 Task: See all articles on workflows .
Action: Mouse moved to (778, 68)
Screenshot: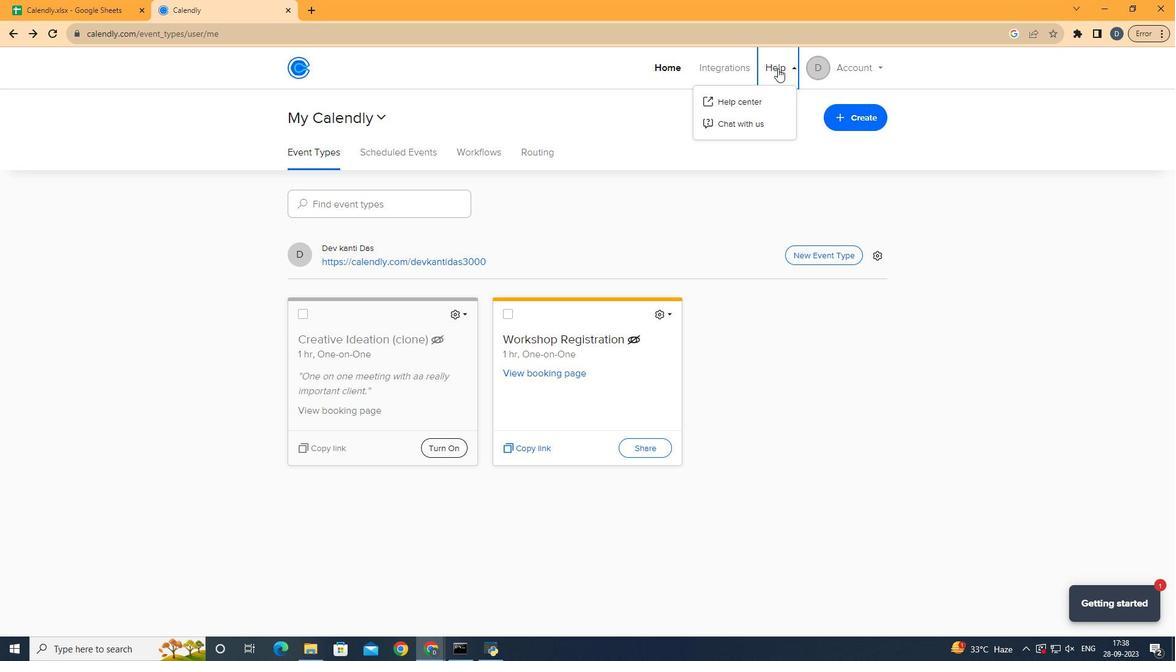 
Action: Mouse pressed left at (778, 68)
Screenshot: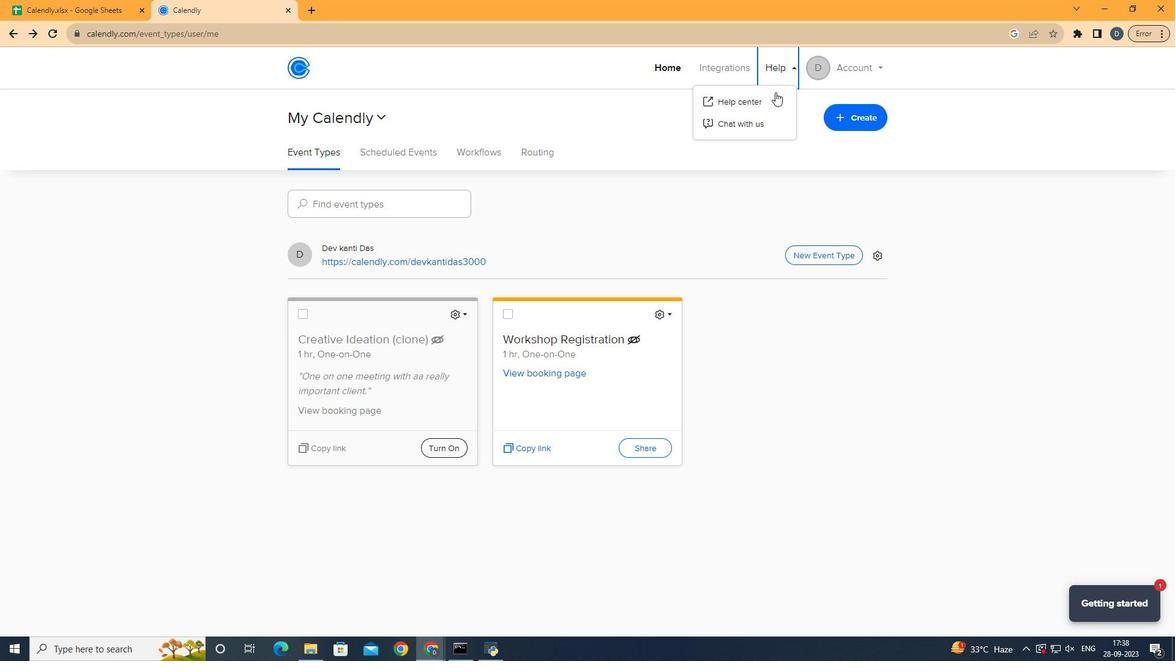 
Action: Mouse moved to (764, 107)
Screenshot: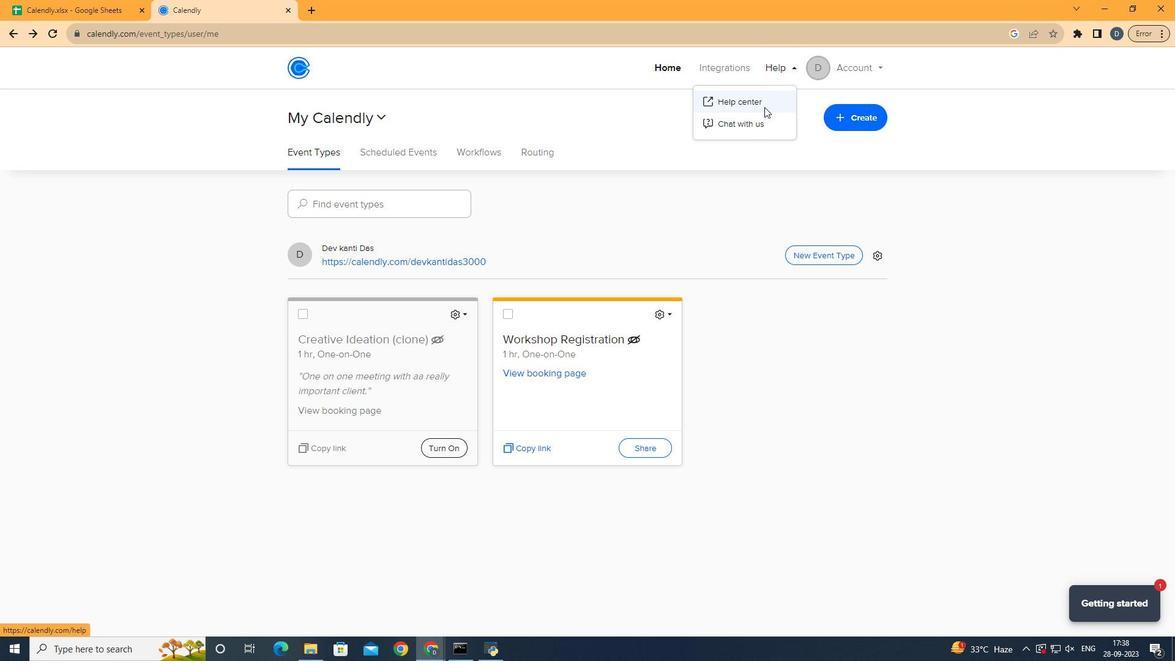 
Action: Mouse pressed left at (764, 107)
Screenshot: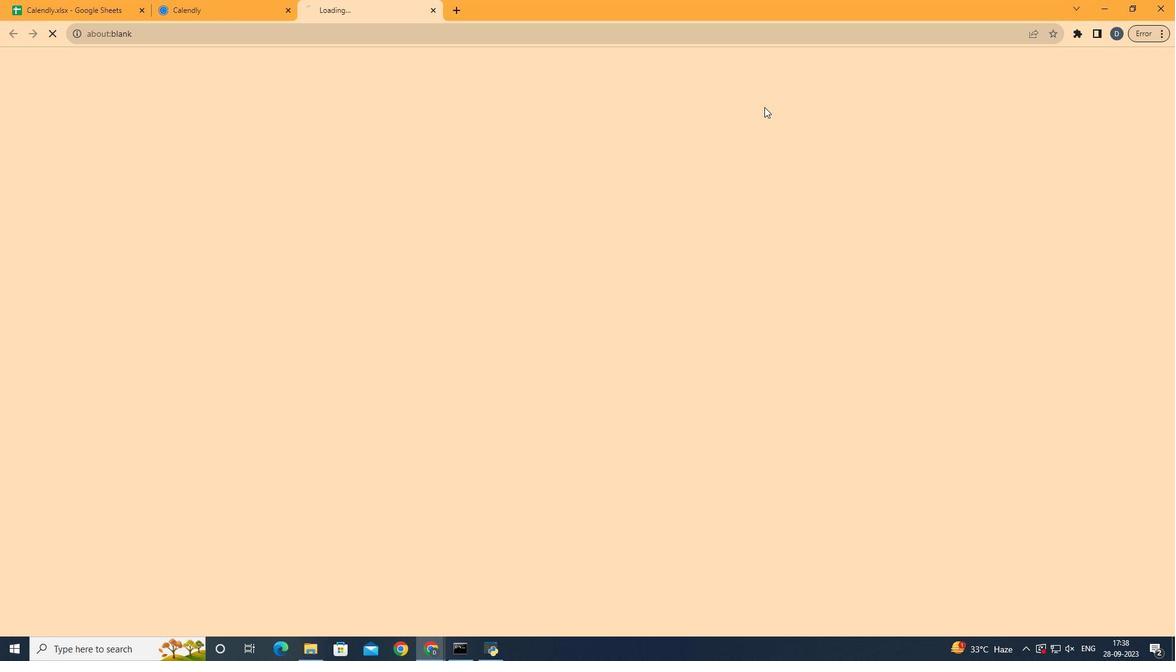 
Action: Mouse moved to (731, 364)
Screenshot: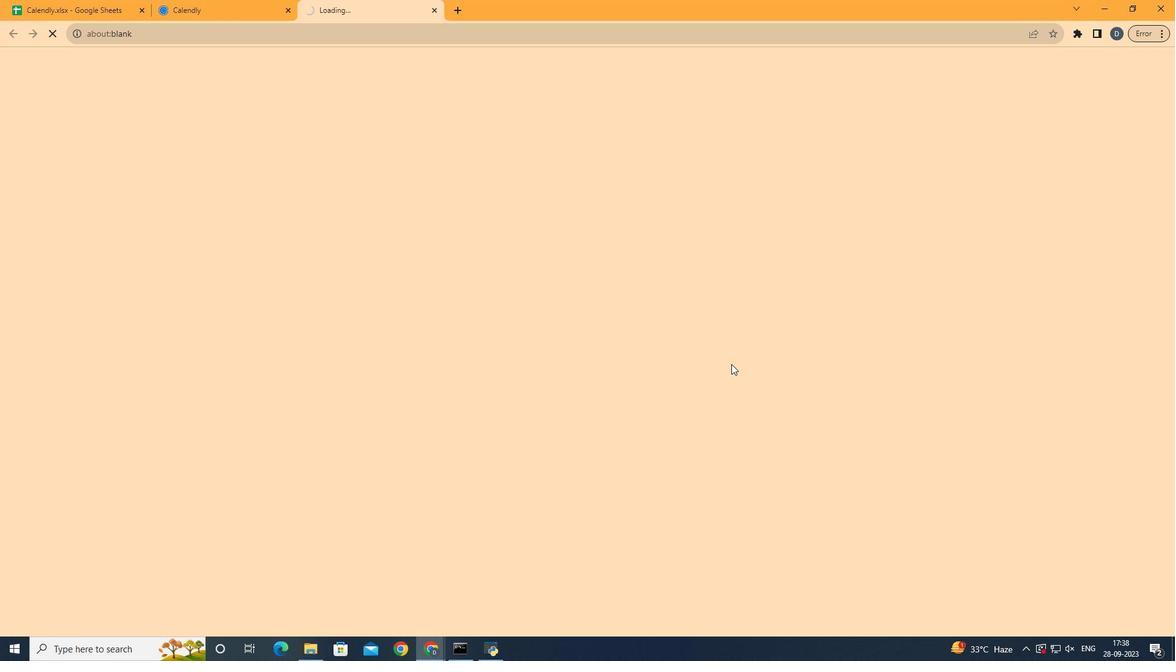 
Action: Mouse scrolled (731, 363) with delta (0, 0)
Screenshot: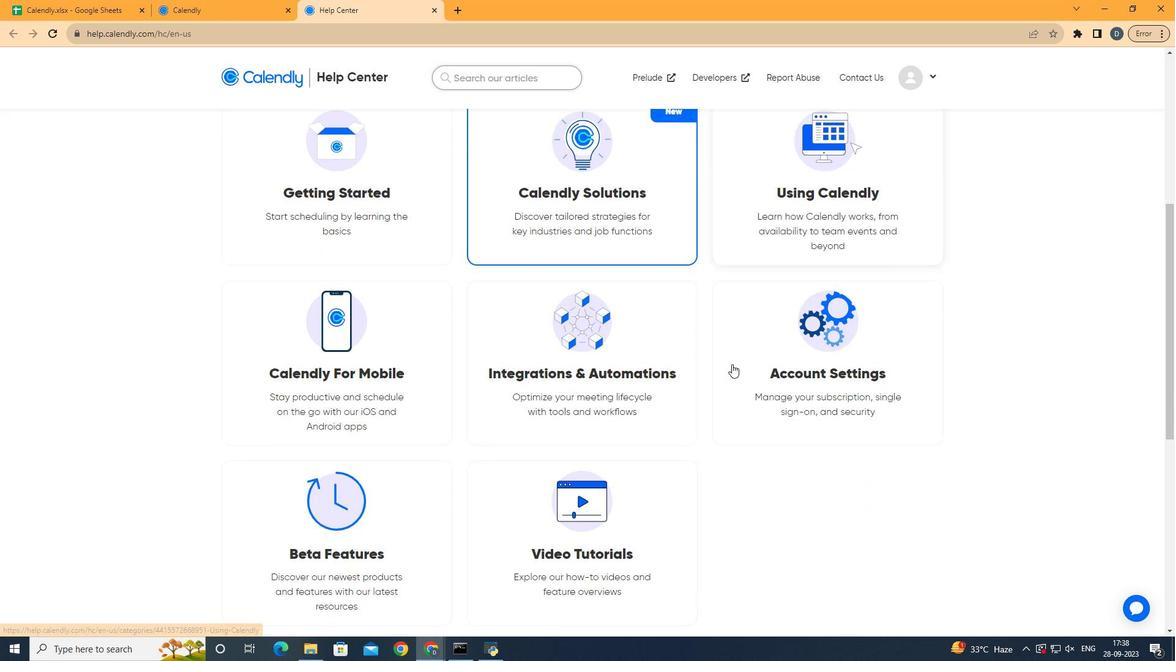 
Action: Mouse scrolled (731, 363) with delta (0, 0)
Screenshot: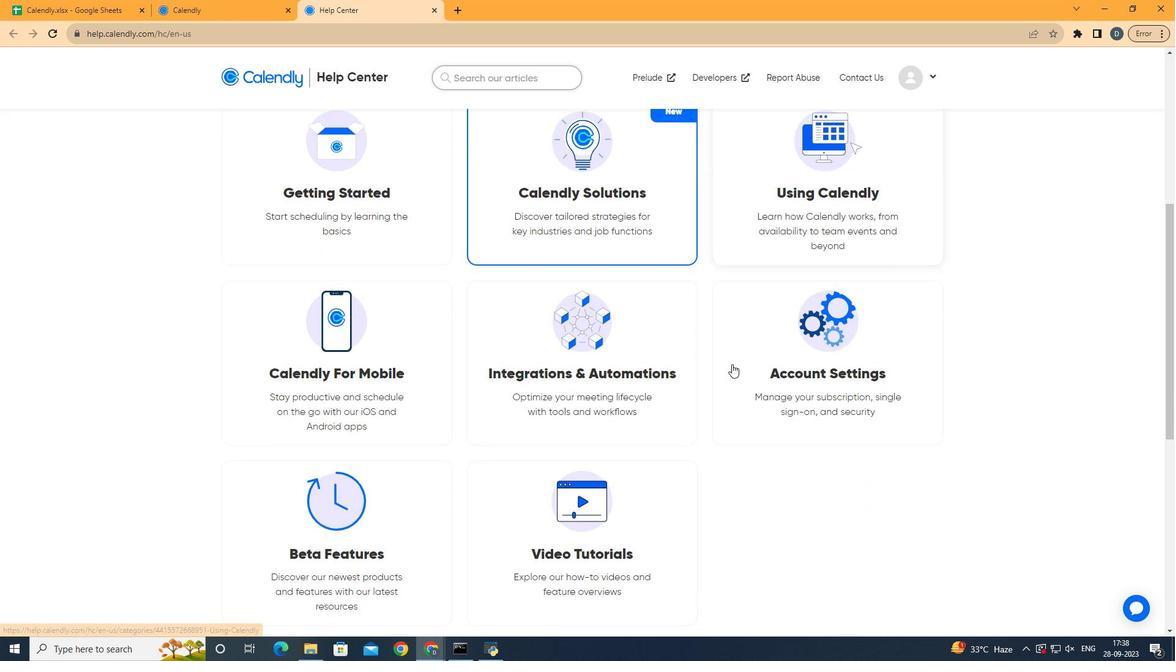 
Action: Mouse scrolled (731, 363) with delta (0, 0)
Screenshot: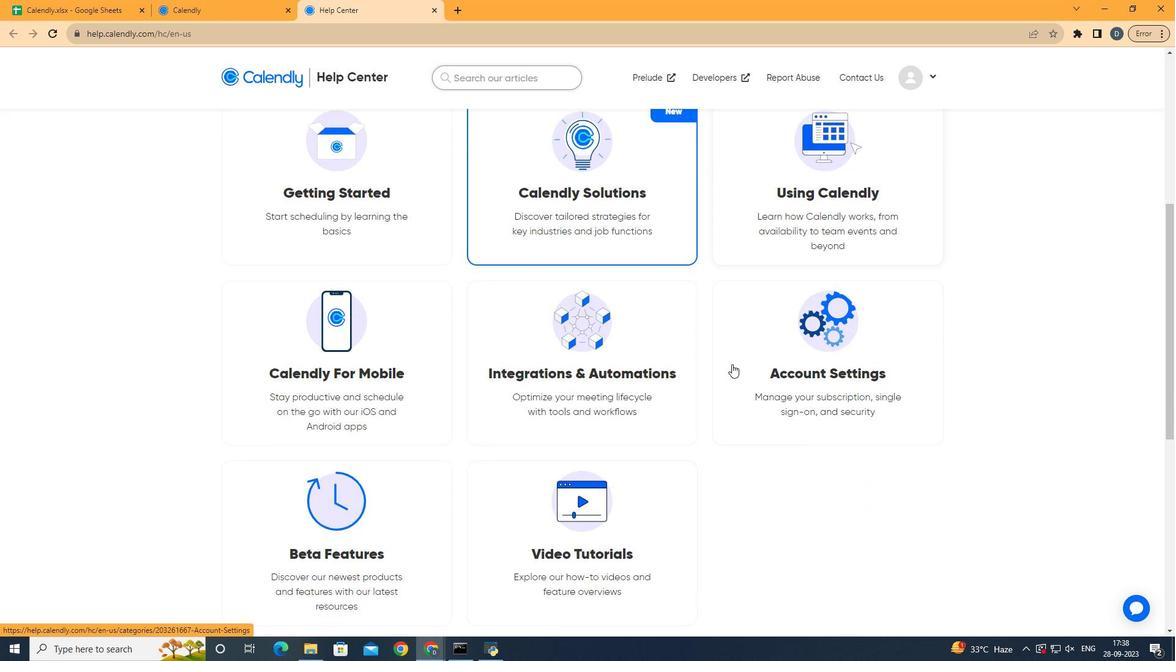 
Action: Mouse scrolled (731, 363) with delta (0, 0)
Screenshot: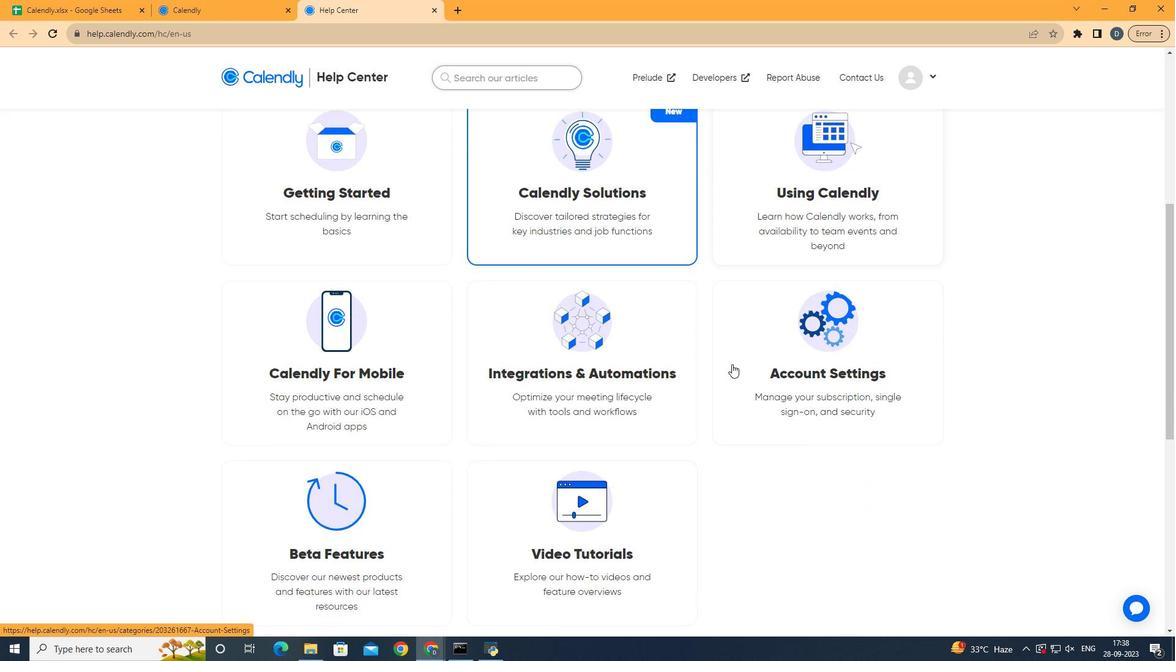 
Action: Mouse scrolled (731, 363) with delta (0, 0)
Screenshot: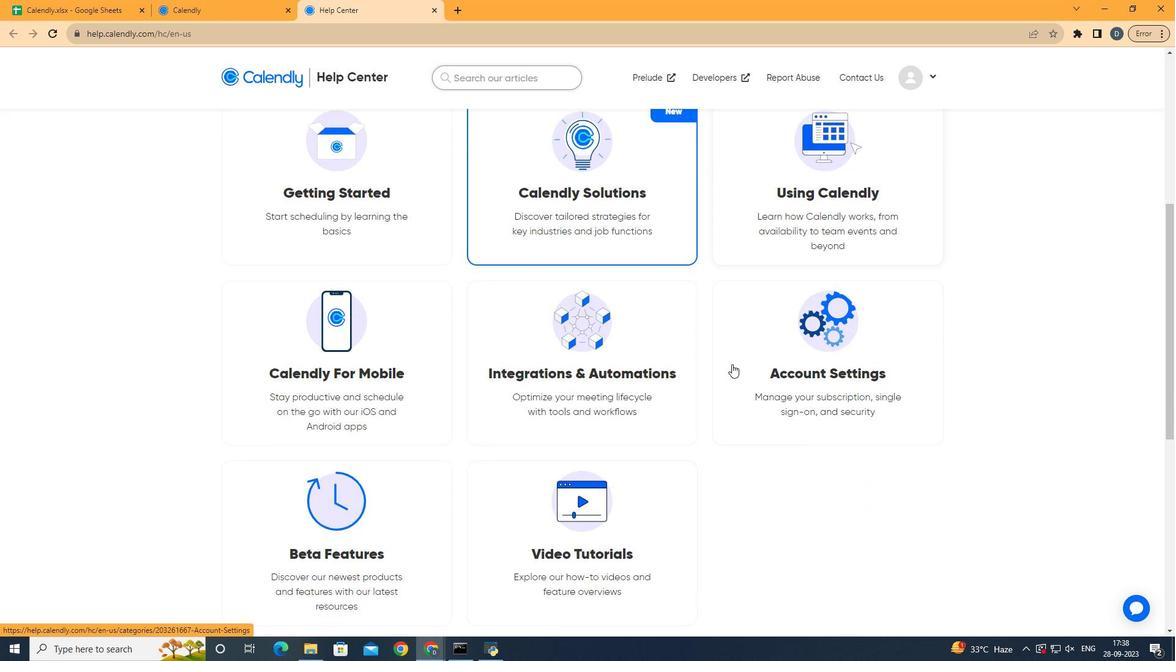 
Action: Mouse scrolled (731, 363) with delta (0, 0)
Screenshot: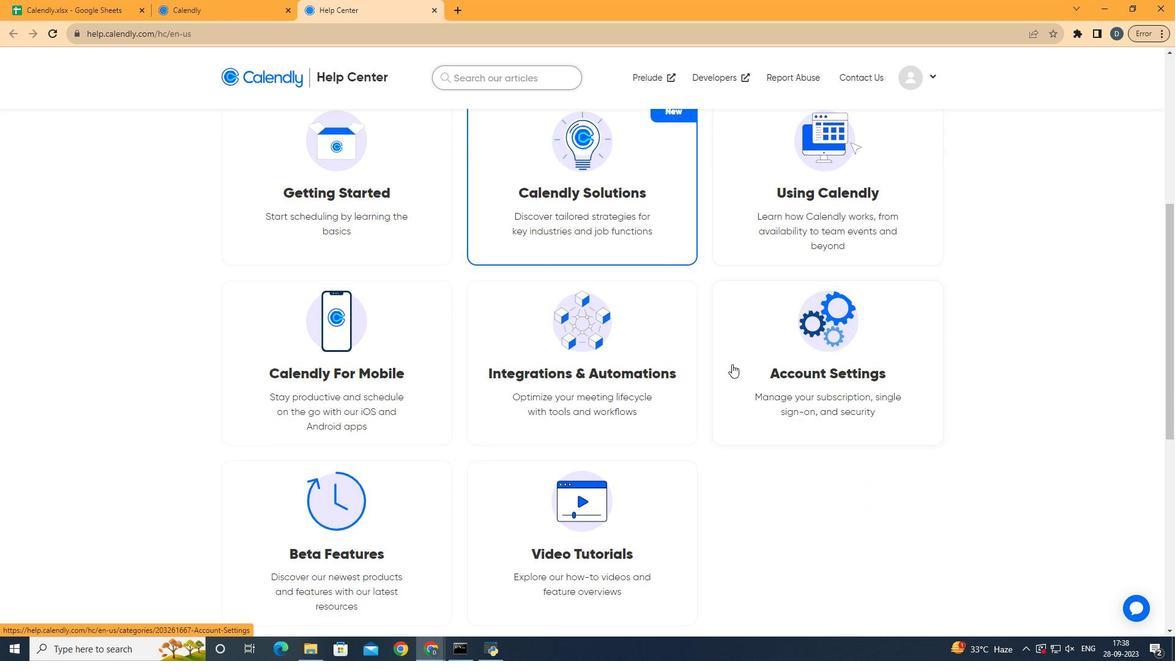 
Action: Mouse moved to (616, 379)
Screenshot: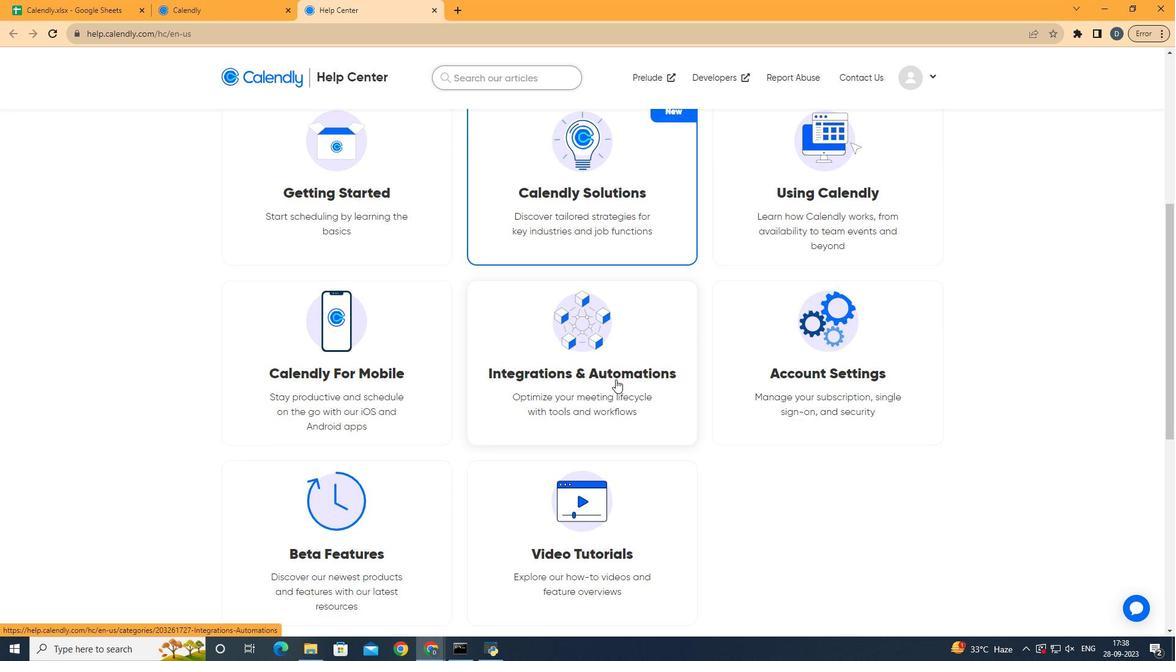 
Action: Mouse pressed left at (616, 379)
Screenshot: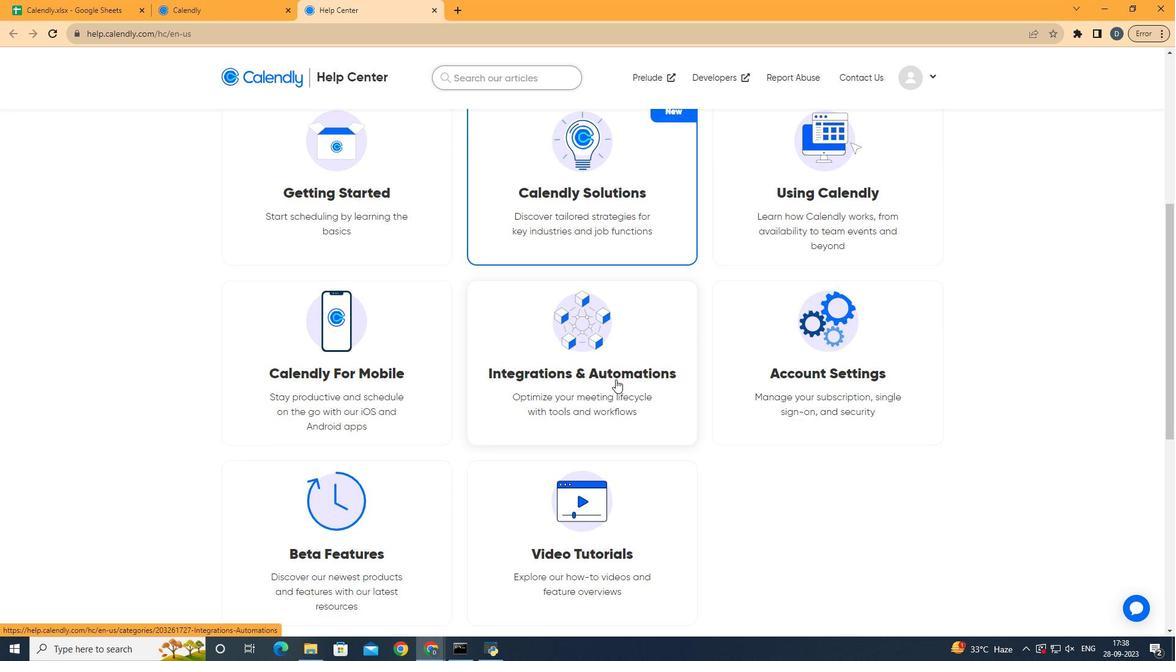 
Action: Mouse moved to (671, 415)
Screenshot: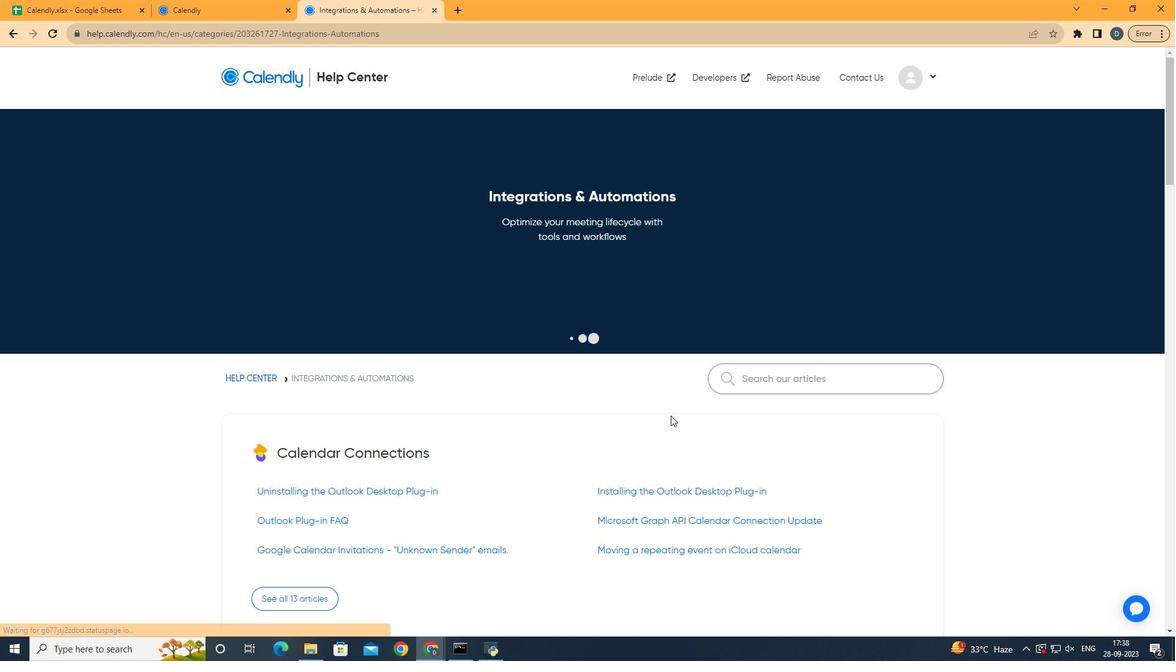 
Action: Mouse scrolled (671, 415) with delta (0, 0)
Screenshot: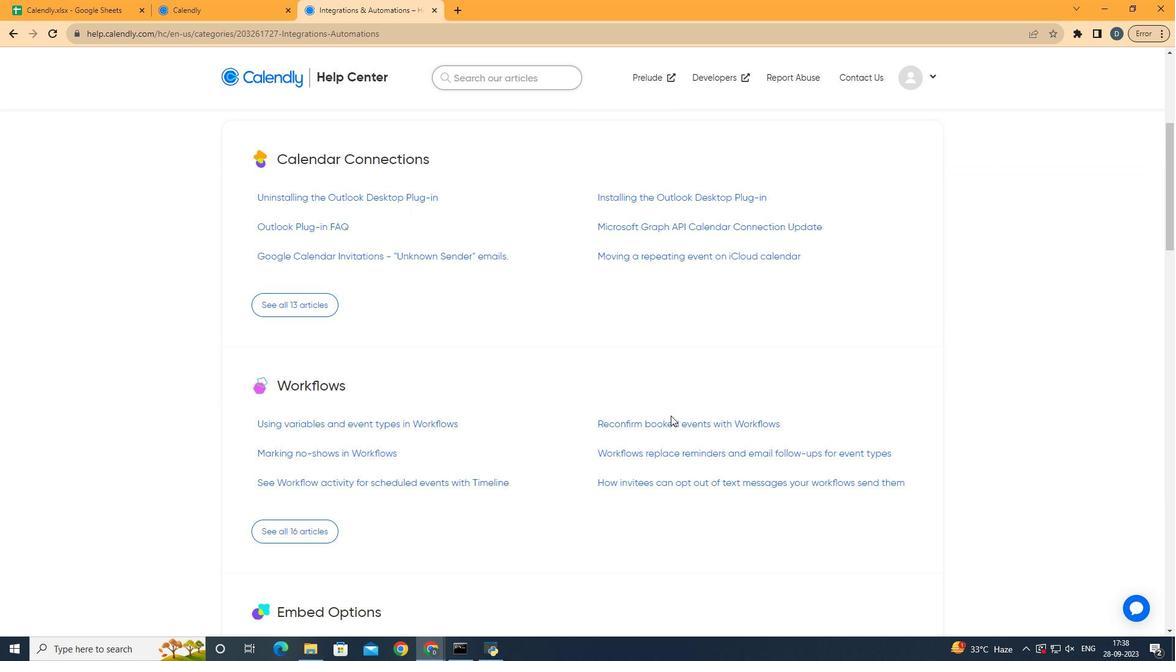 
Action: Mouse scrolled (671, 415) with delta (0, 0)
Screenshot: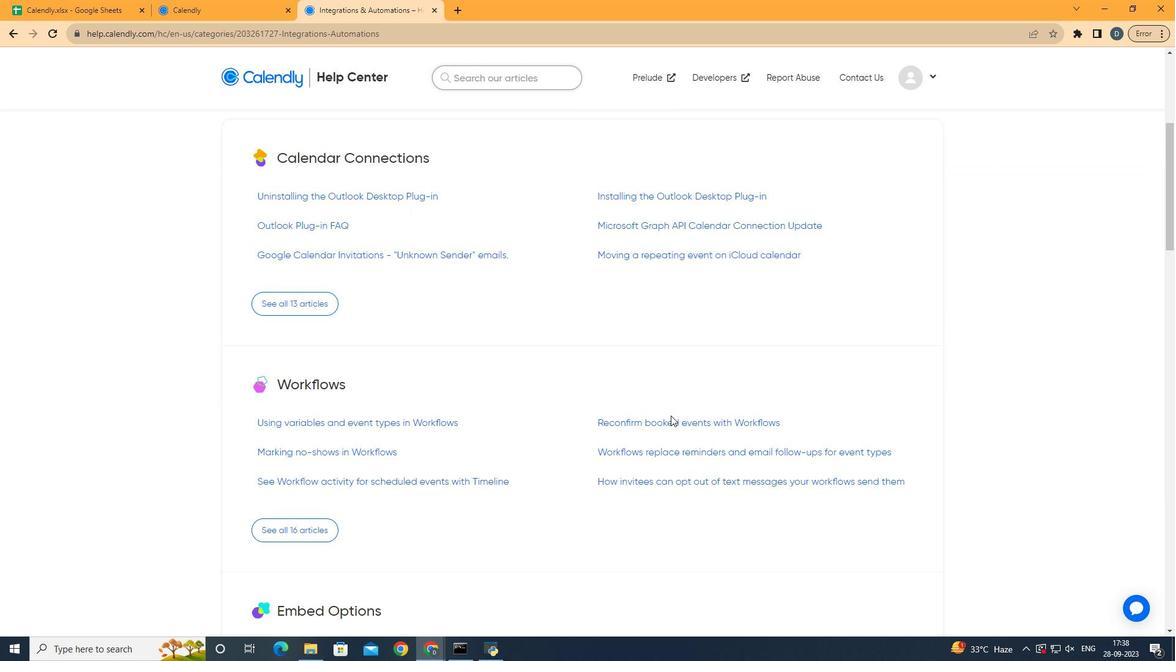 
Action: Mouse scrolled (671, 415) with delta (0, 0)
Screenshot: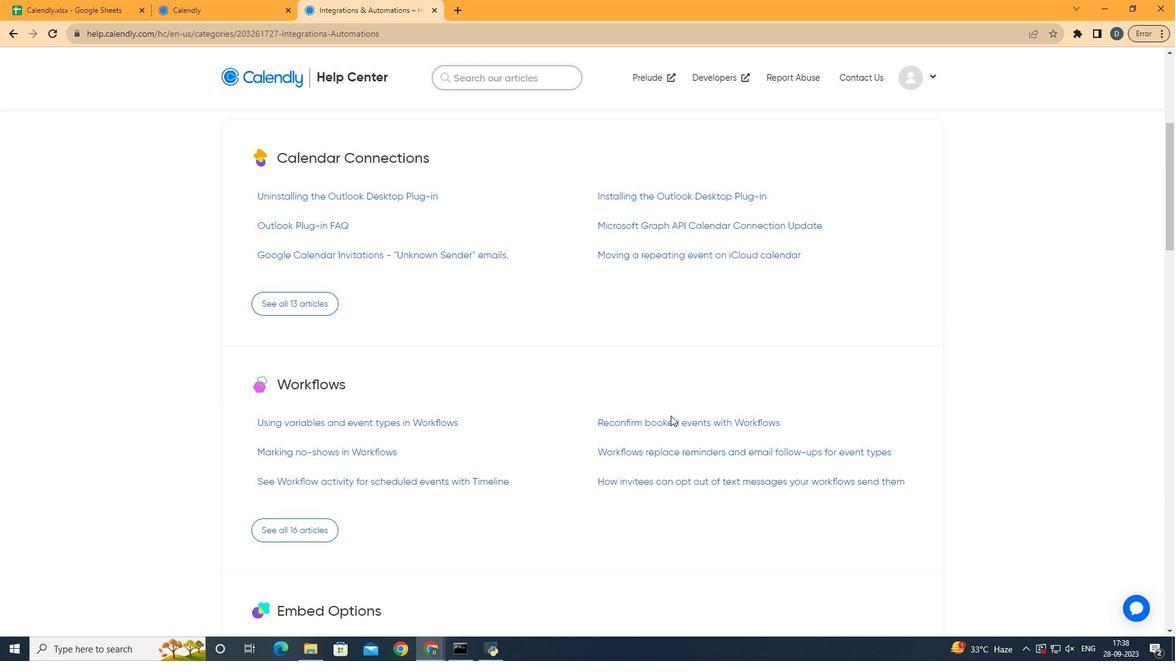 
Action: Mouse scrolled (671, 415) with delta (0, 0)
Screenshot: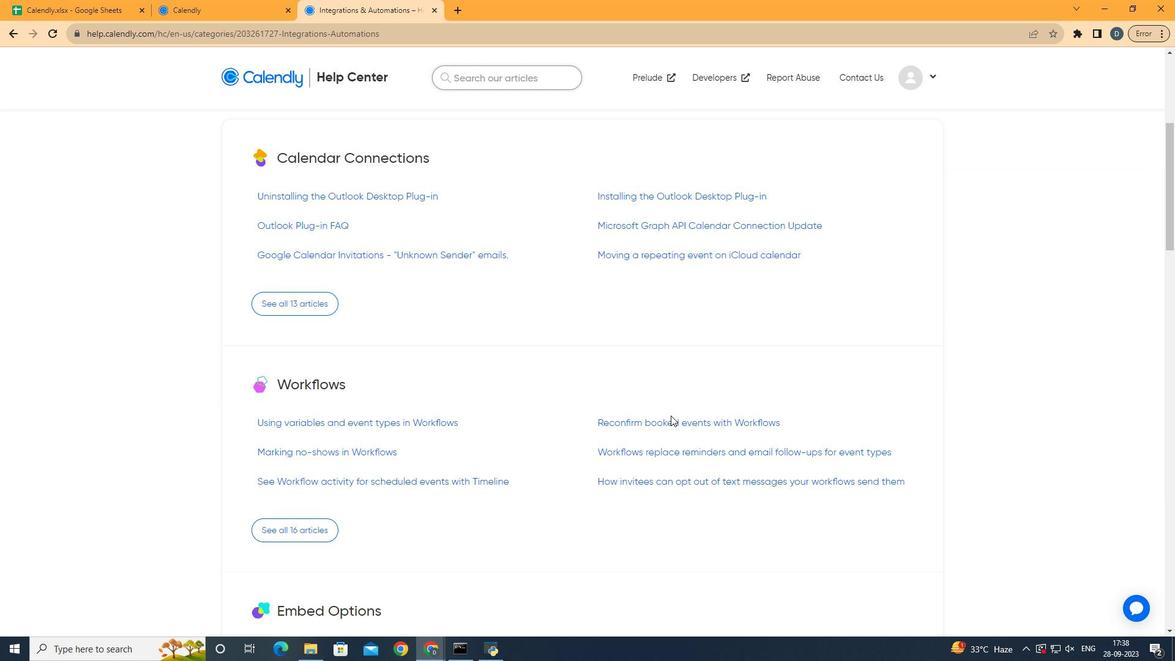
Action: Mouse scrolled (671, 415) with delta (0, 0)
Screenshot: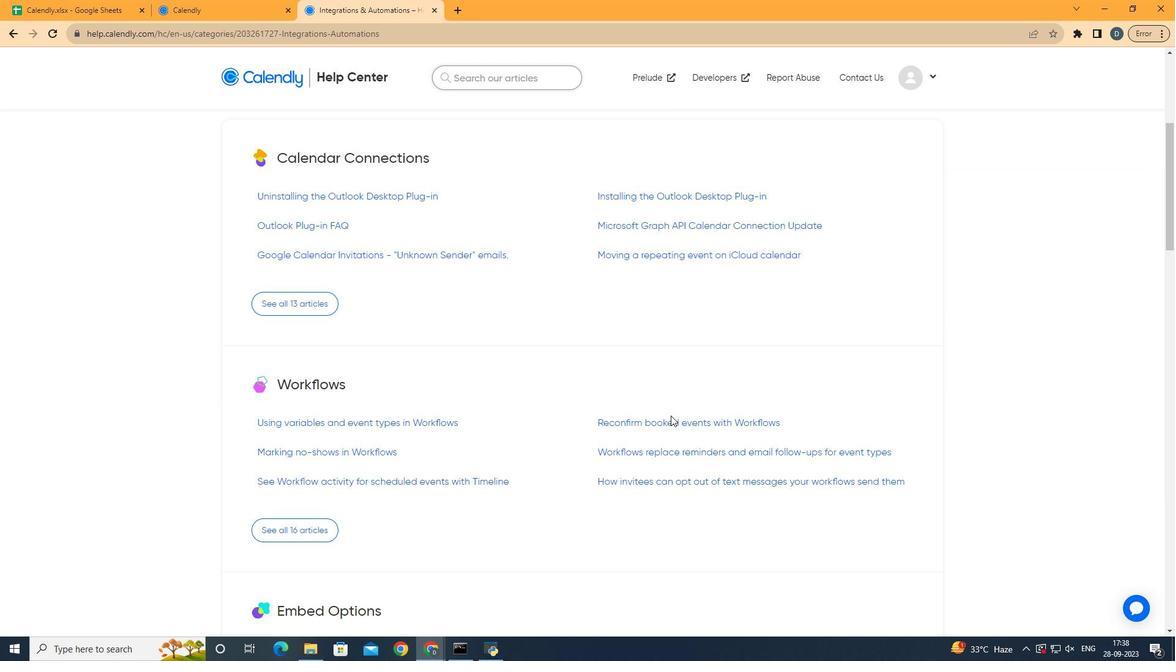 
Action: Mouse scrolled (671, 415) with delta (0, 0)
Screenshot: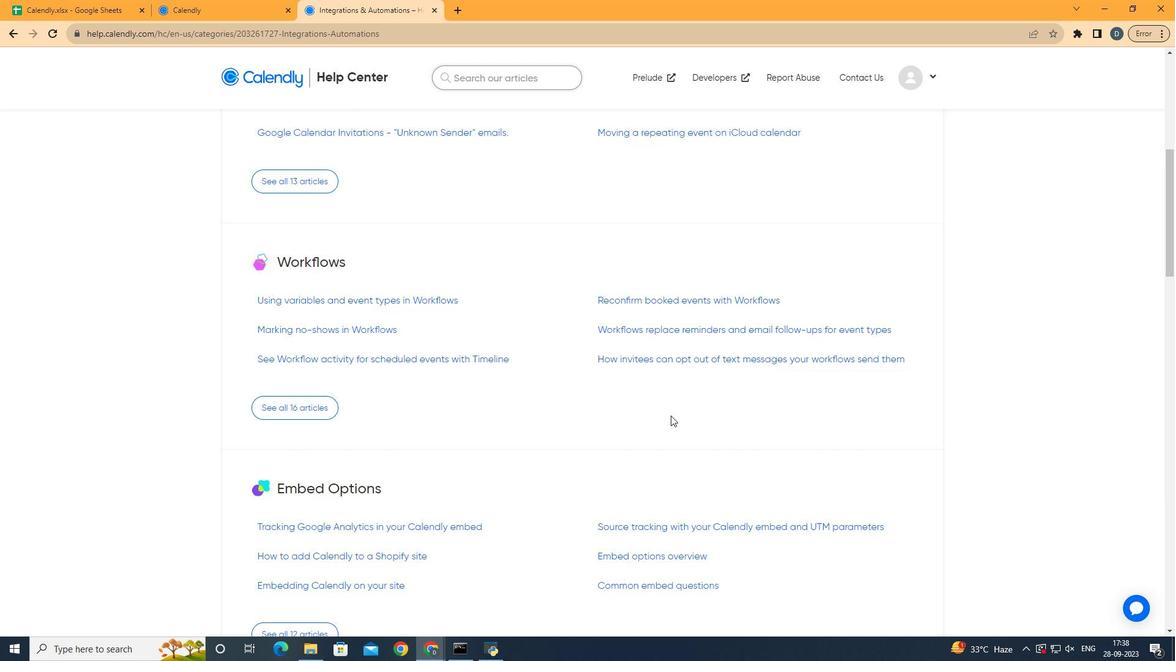 
Action: Mouse scrolled (671, 415) with delta (0, 0)
Screenshot: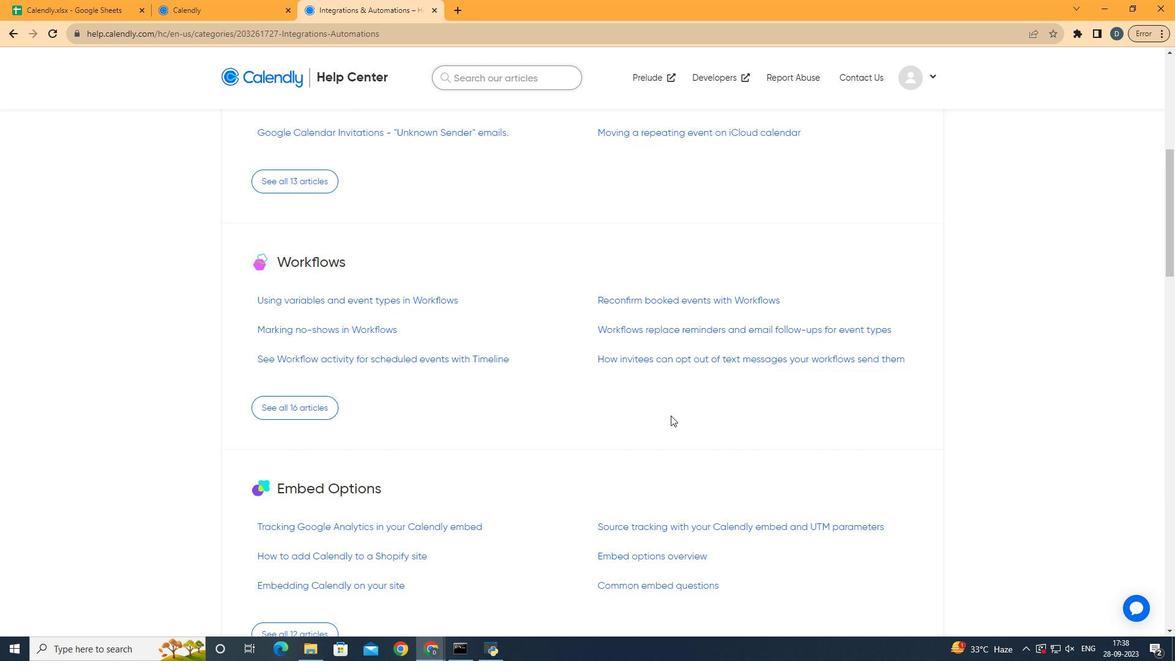 
Action: Mouse scrolled (671, 416) with delta (0, 0)
Screenshot: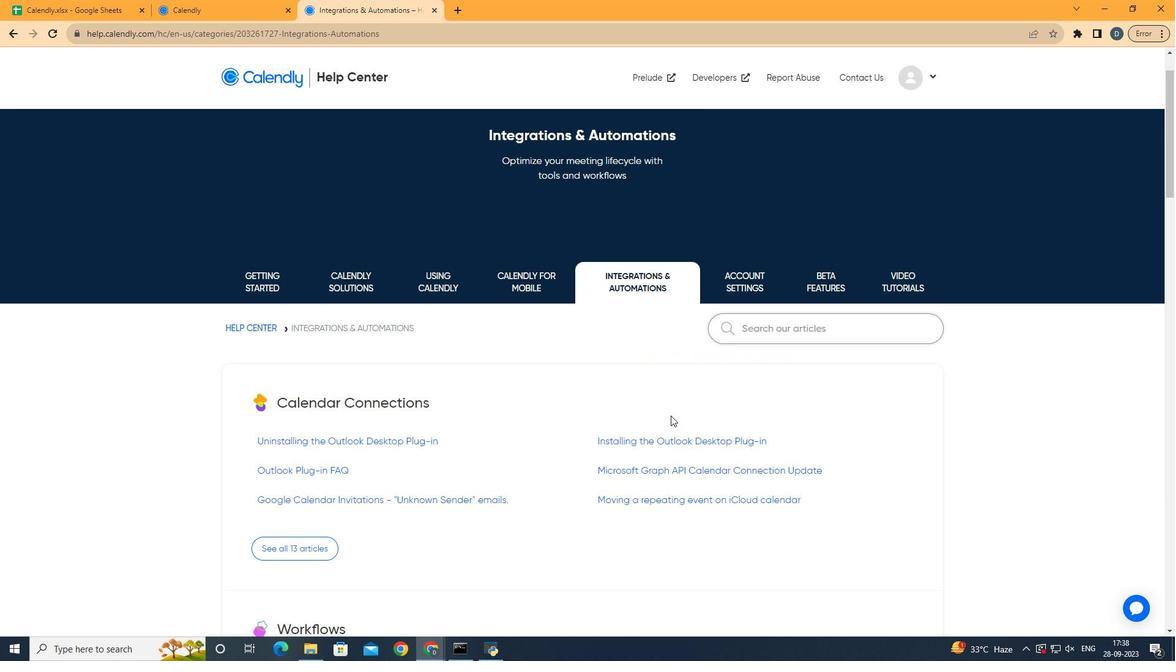 
Action: Mouse scrolled (671, 416) with delta (0, 0)
Screenshot: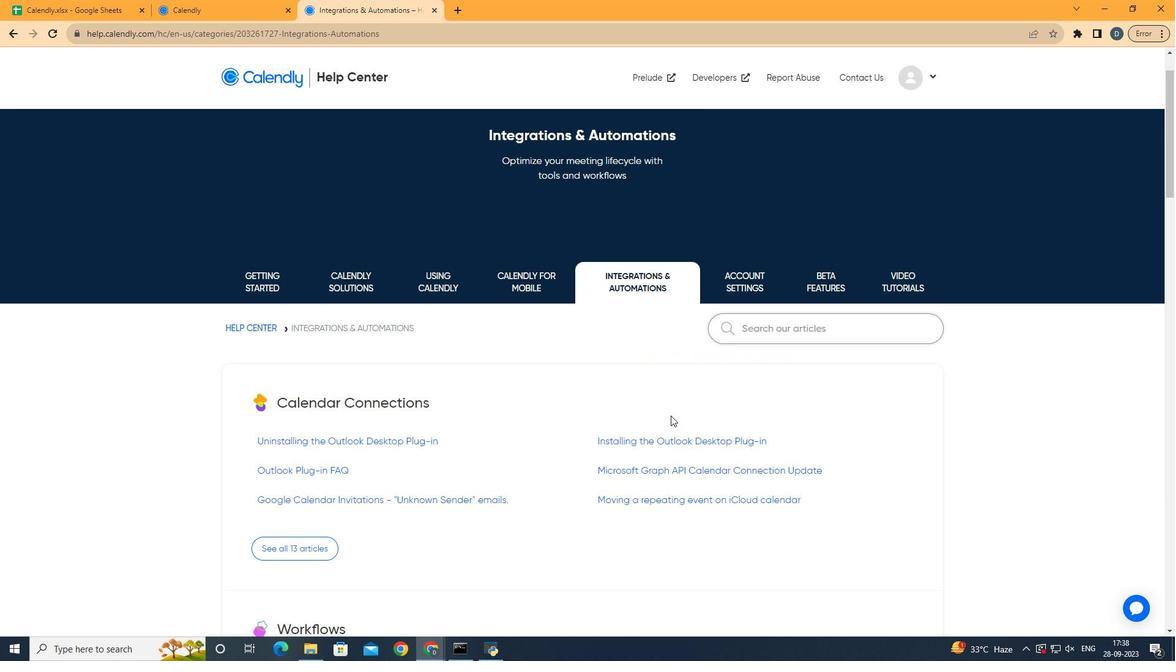 
Action: Mouse scrolled (671, 416) with delta (0, 0)
Screenshot: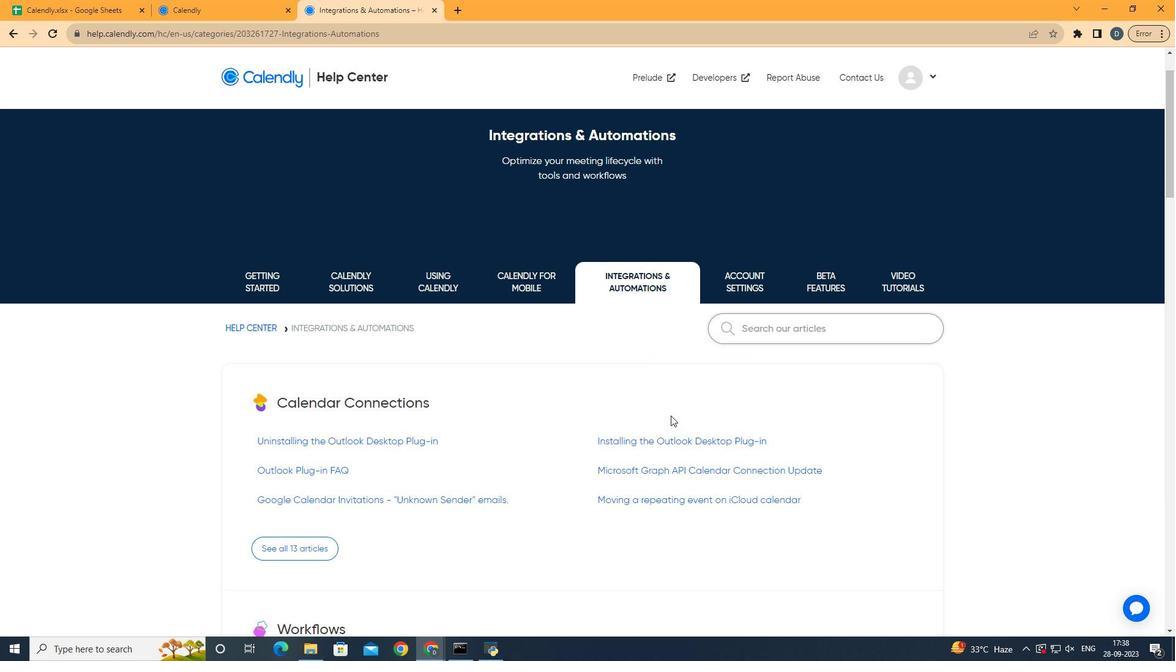 
Action: Mouse scrolled (671, 416) with delta (0, 0)
Screenshot: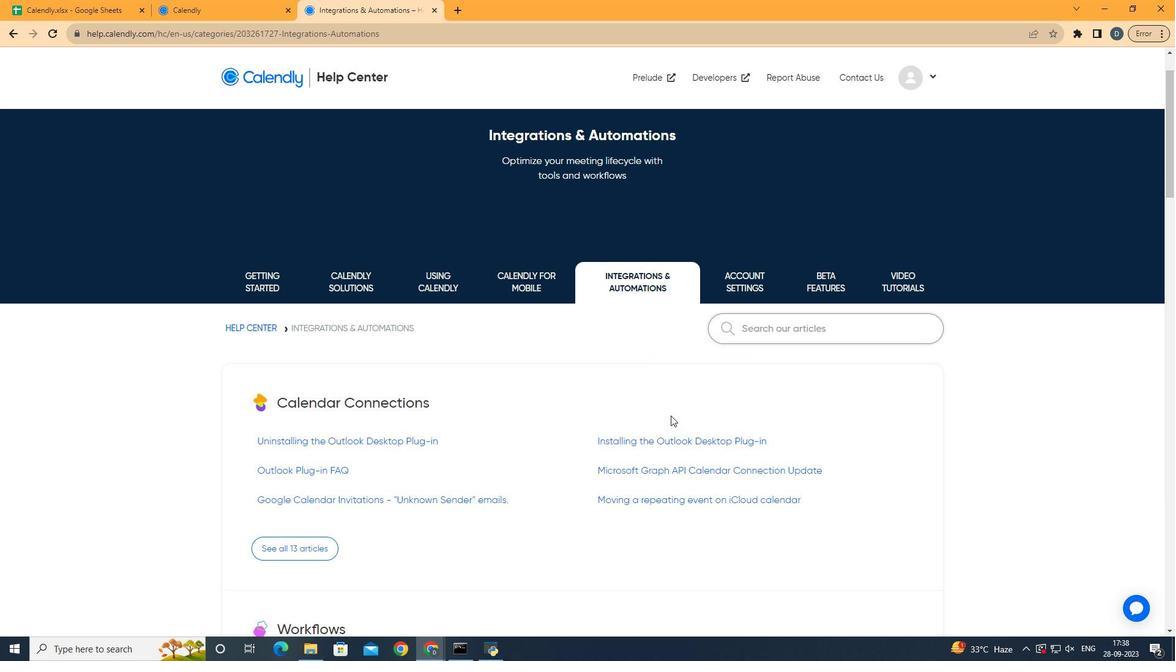 
Action: Mouse scrolled (671, 416) with delta (0, 0)
Screenshot: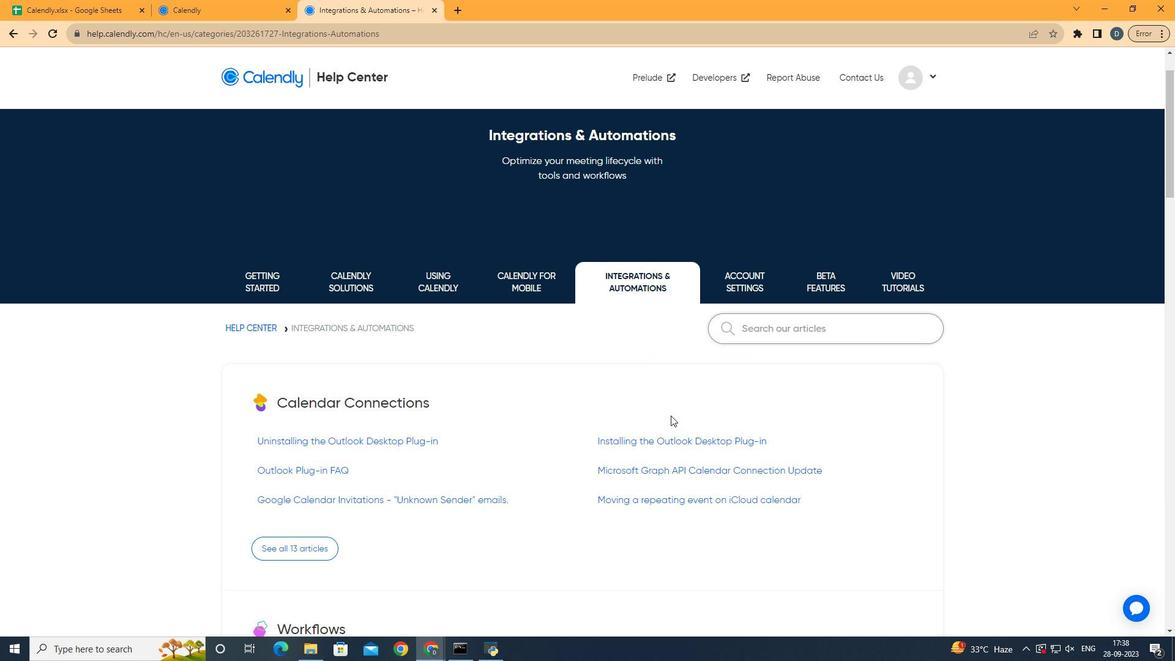 
Action: Mouse scrolled (671, 416) with delta (0, 0)
Screenshot: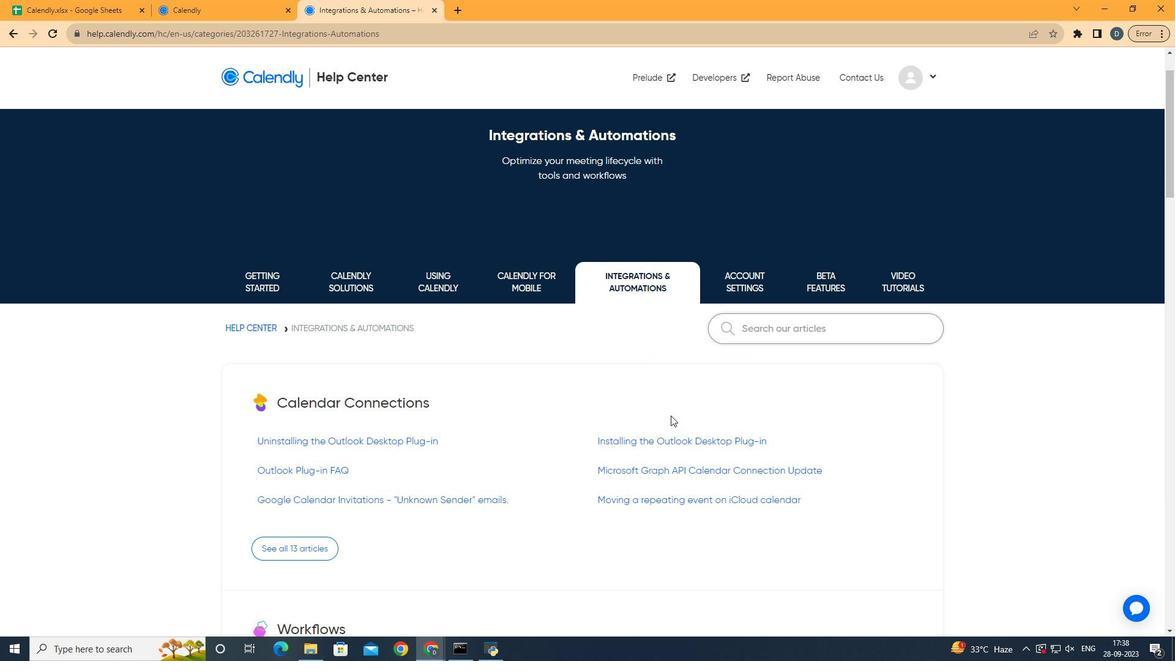 
Action: Mouse scrolled (671, 415) with delta (0, 0)
Screenshot: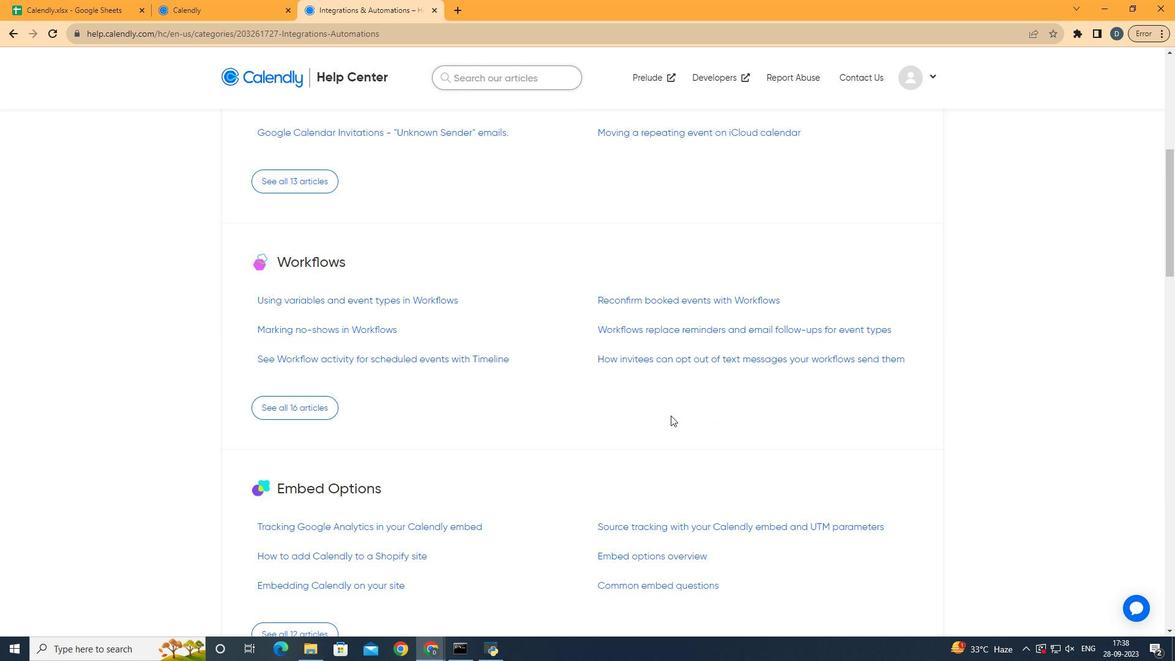 
Action: Mouse scrolled (671, 415) with delta (0, 0)
Screenshot: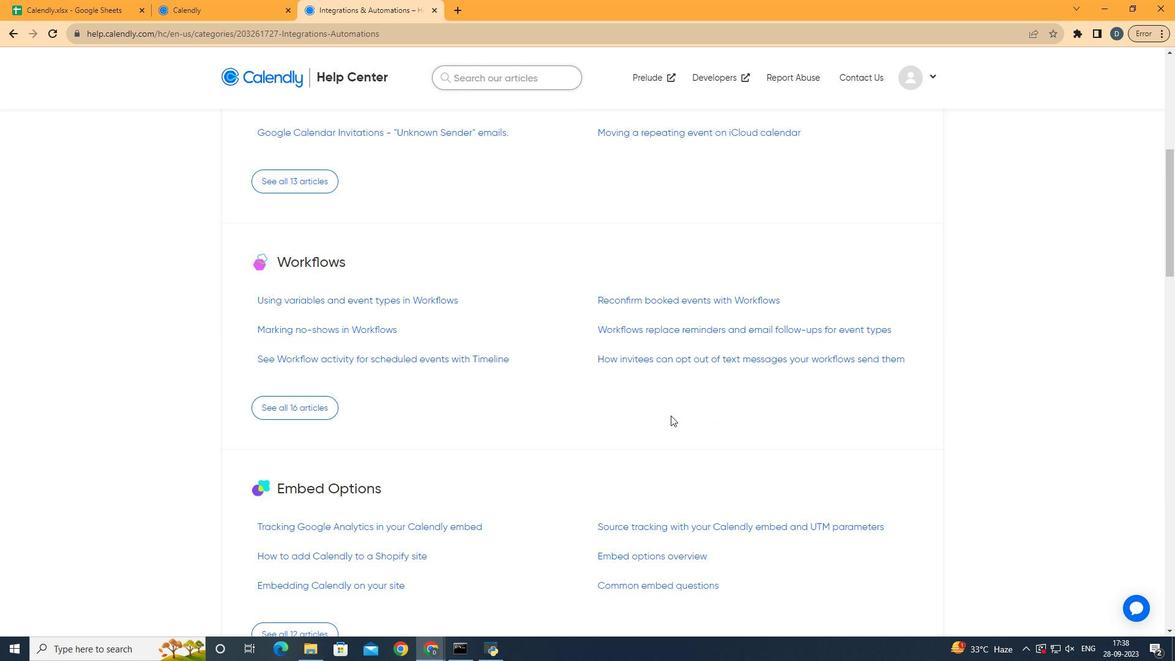 
Action: Mouse scrolled (671, 415) with delta (0, 0)
Screenshot: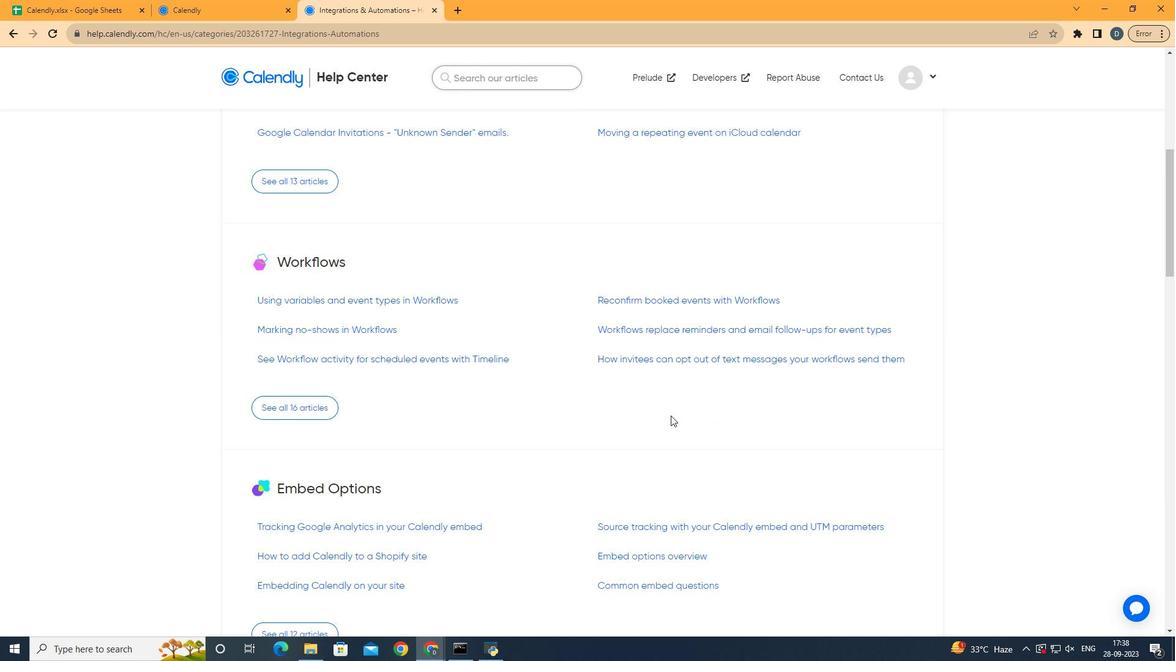 
Action: Mouse scrolled (671, 415) with delta (0, 0)
Screenshot: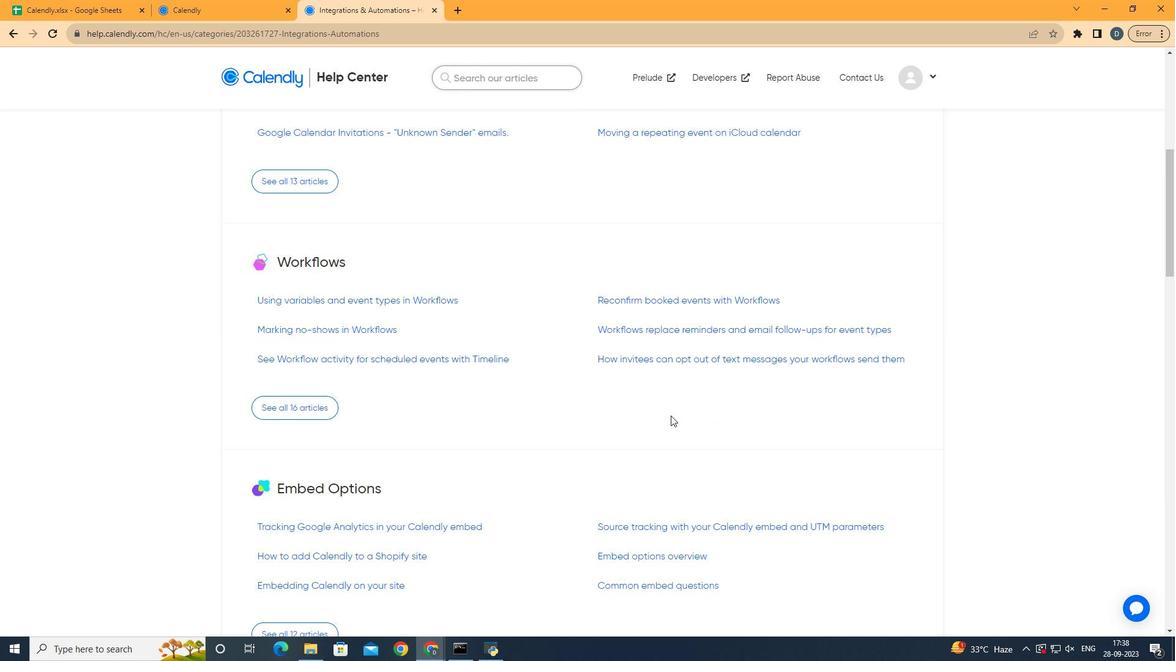 
Action: Mouse scrolled (671, 415) with delta (0, 0)
Screenshot: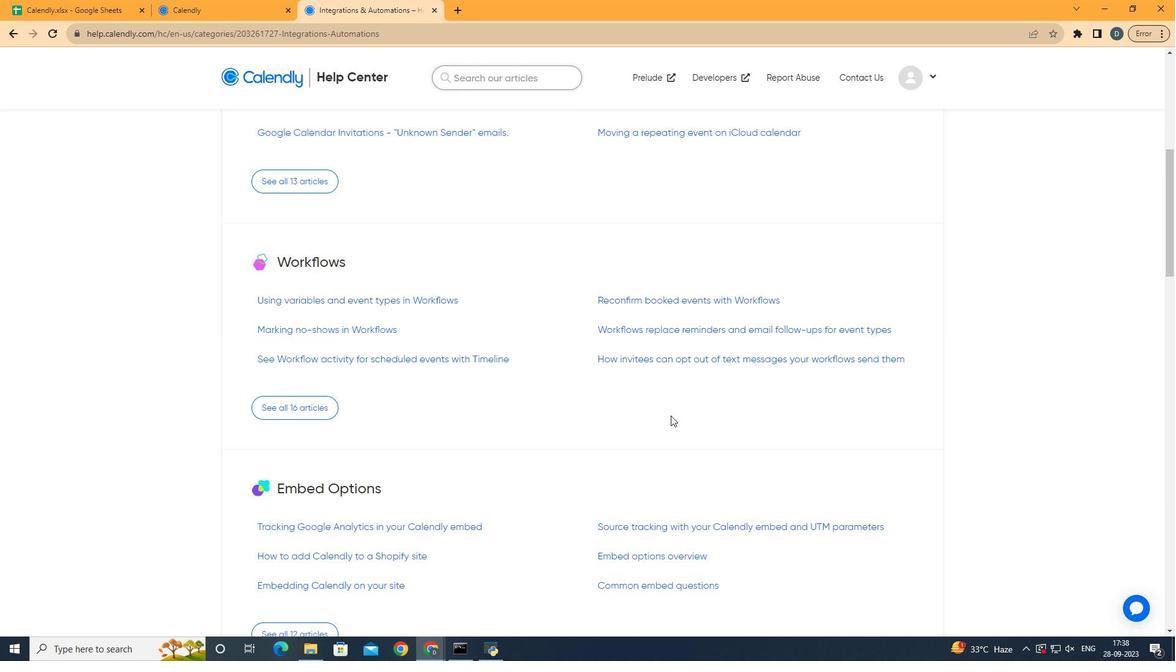 
Action: Mouse scrolled (671, 415) with delta (0, 0)
Screenshot: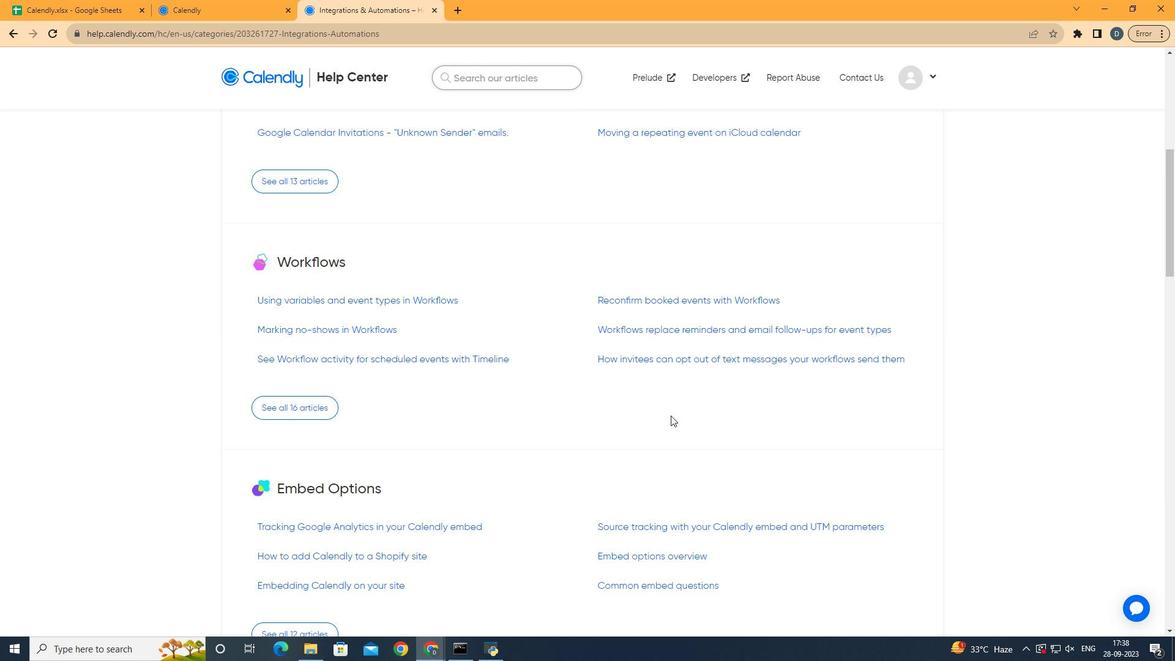 
Action: Mouse moved to (312, 403)
Screenshot: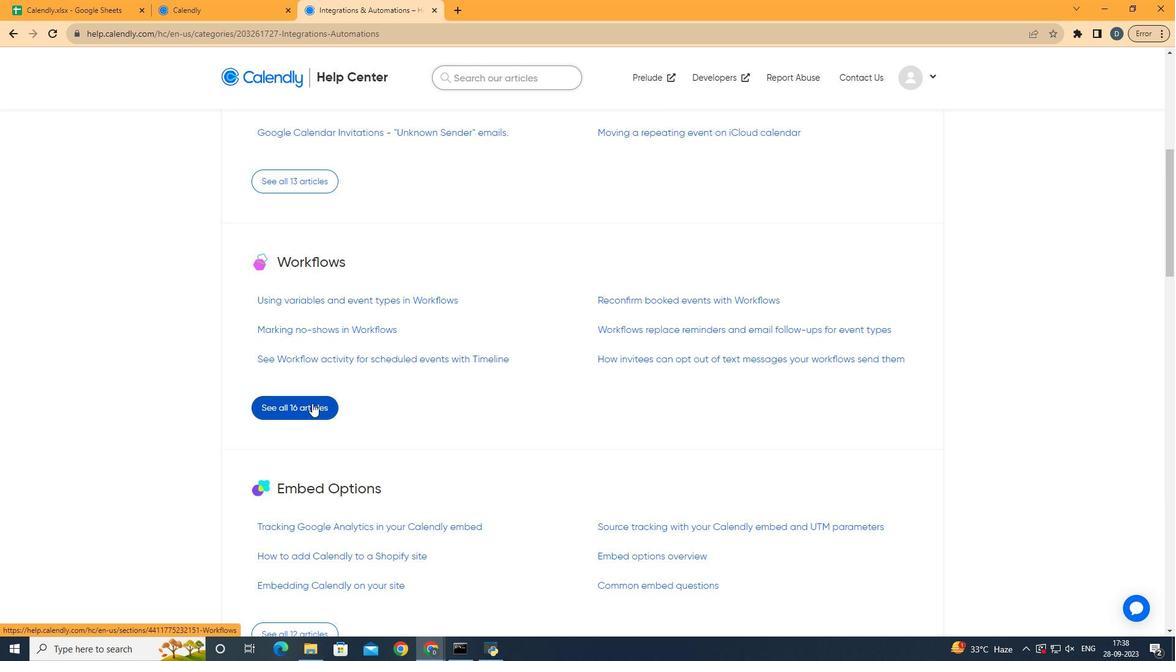 
Action: Mouse pressed left at (312, 403)
Screenshot: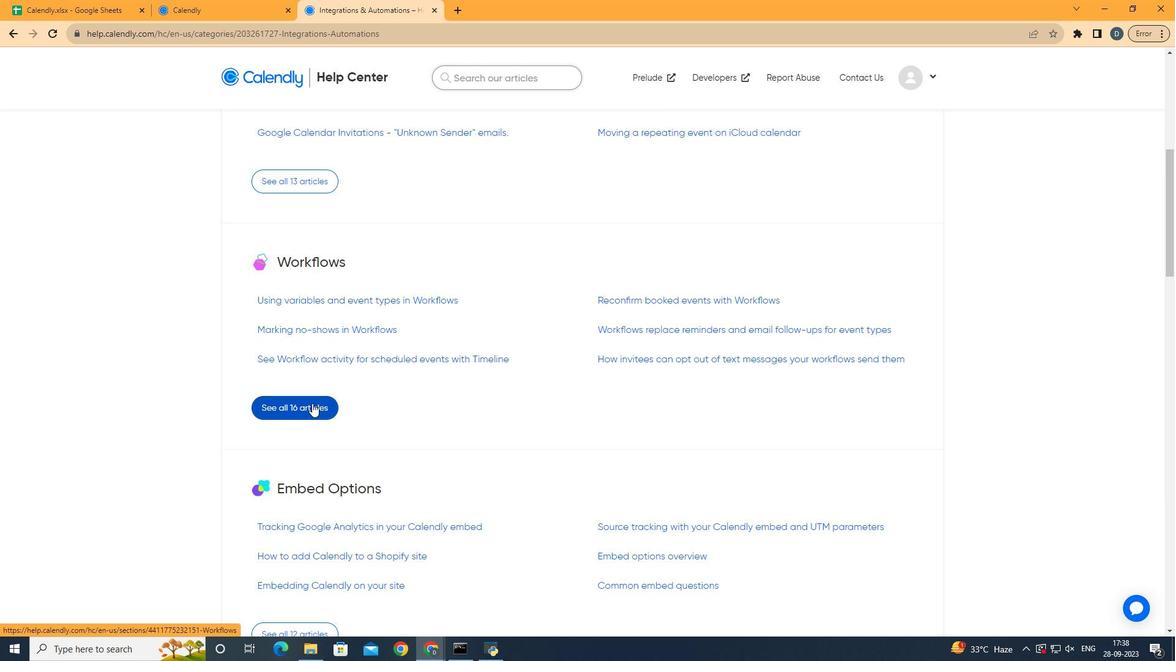 
Action: Mouse moved to (657, 410)
Screenshot: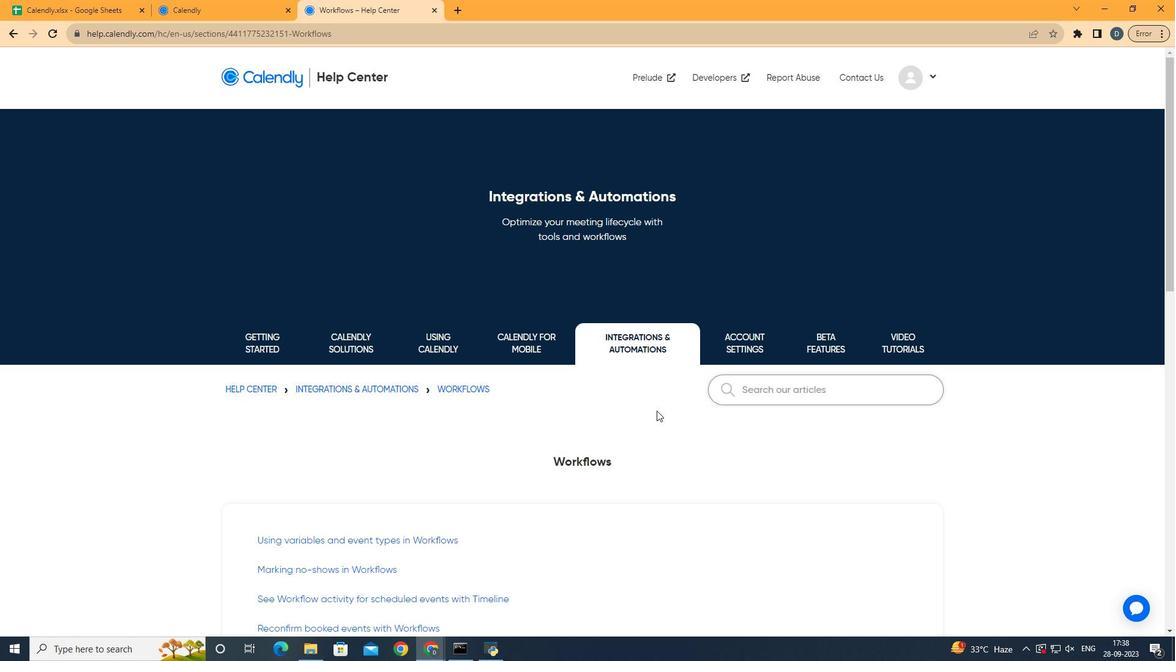 
Action: Mouse scrolled (657, 410) with delta (0, 0)
Screenshot: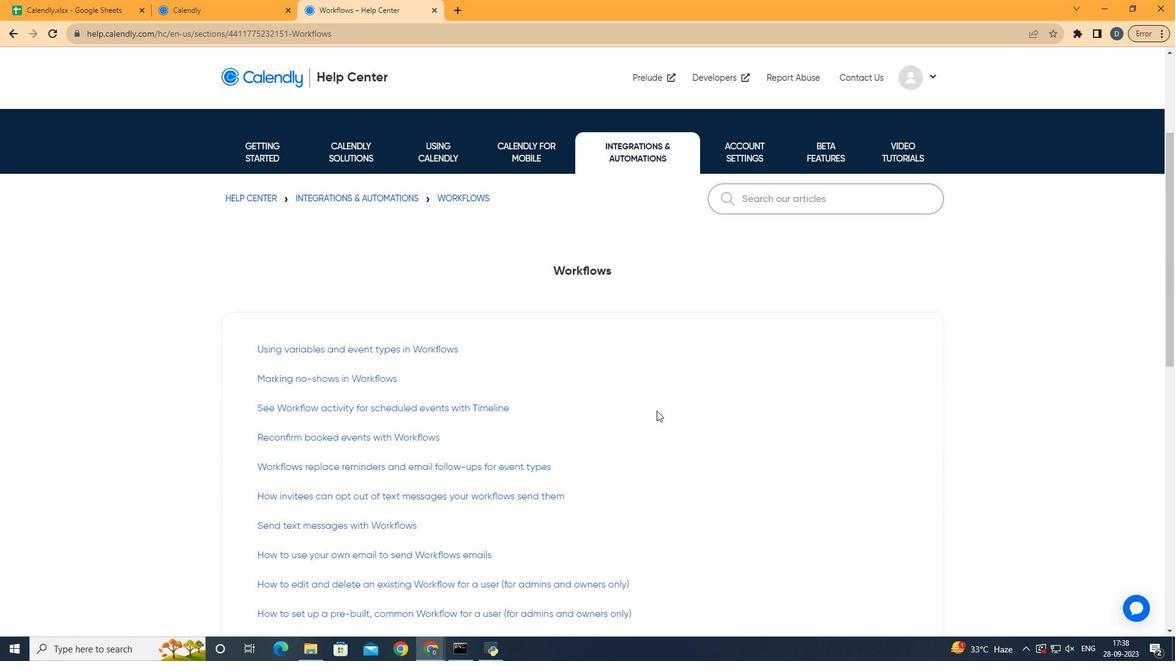 
Action: Mouse scrolled (657, 410) with delta (0, 0)
Screenshot: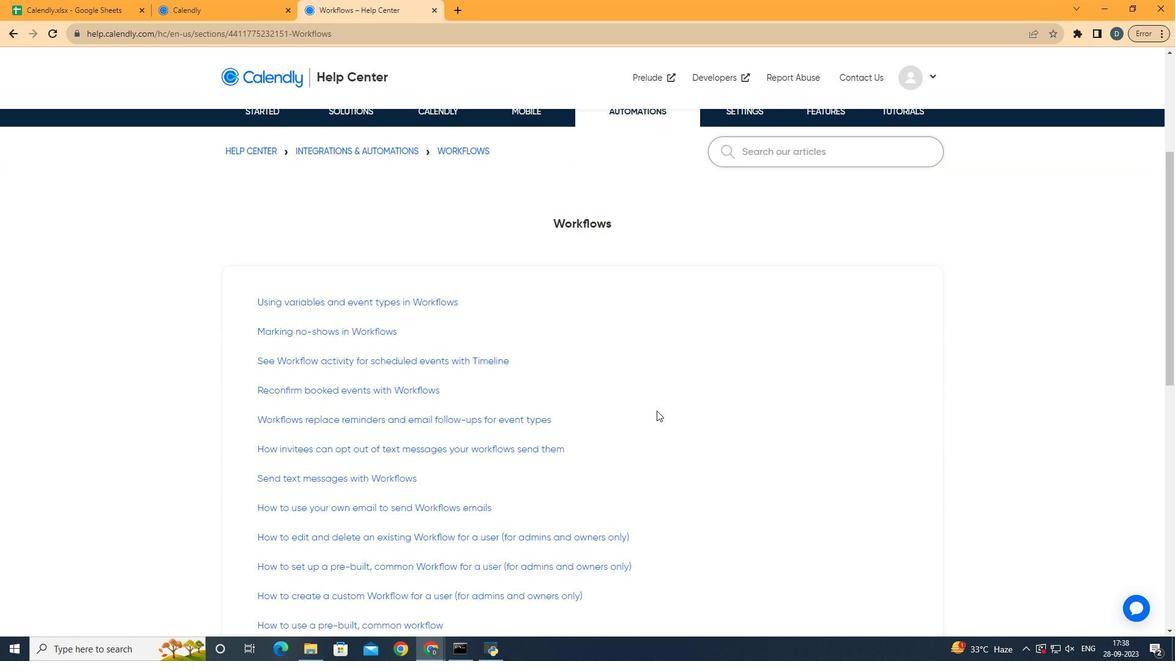 
Action: Mouse scrolled (657, 410) with delta (0, 0)
Screenshot: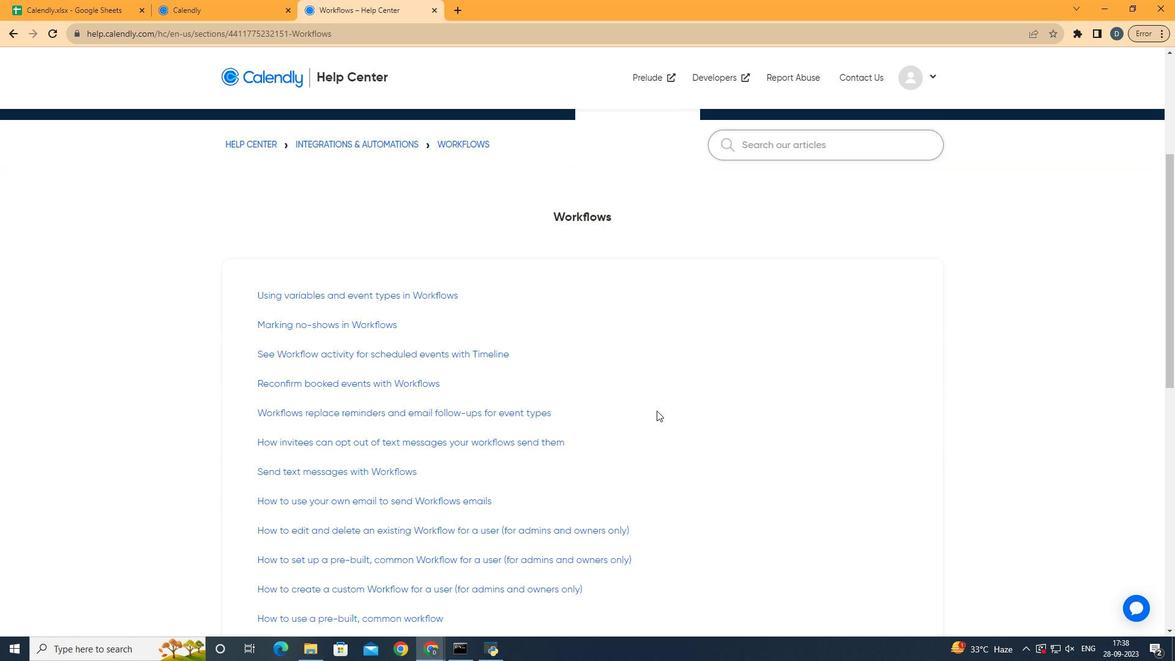 
Action: Mouse scrolled (657, 410) with delta (0, 0)
Screenshot: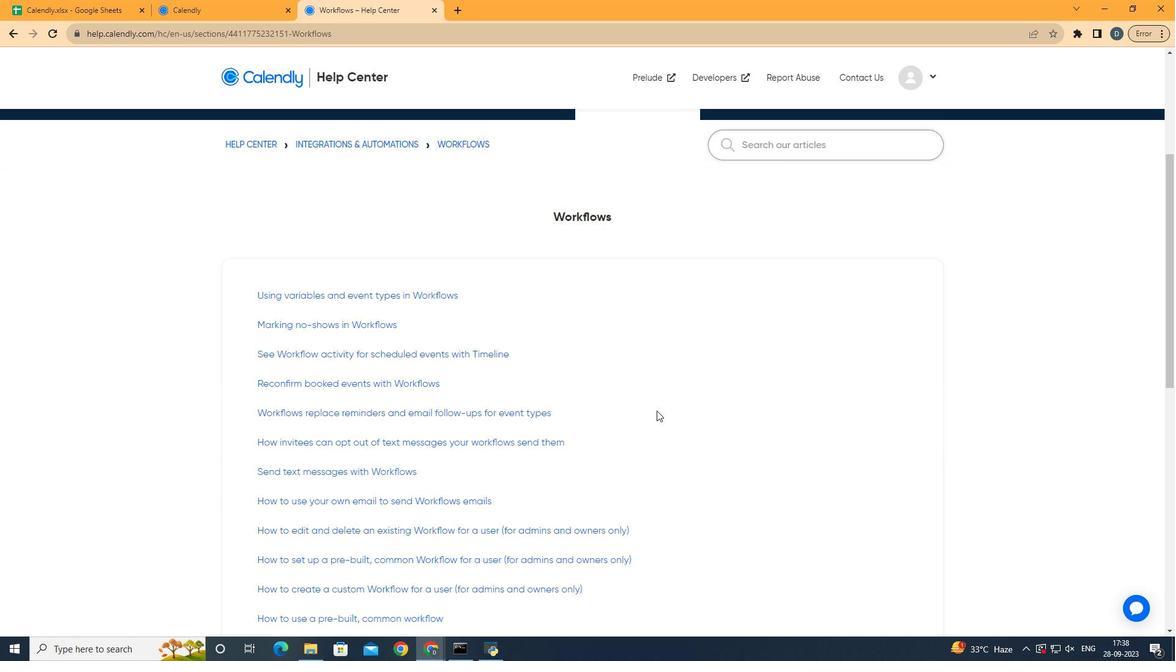 
Action: Mouse scrolled (657, 410) with delta (0, 0)
Screenshot: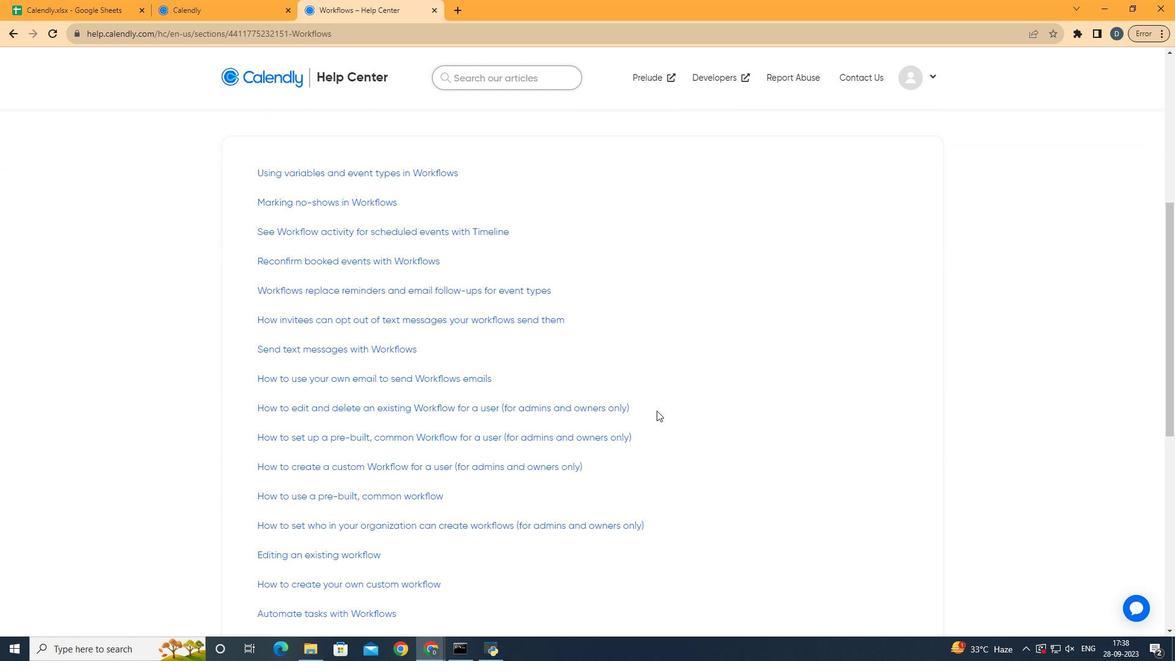 
Action: Mouse scrolled (657, 410) with delta (0, 0)
Screenshot: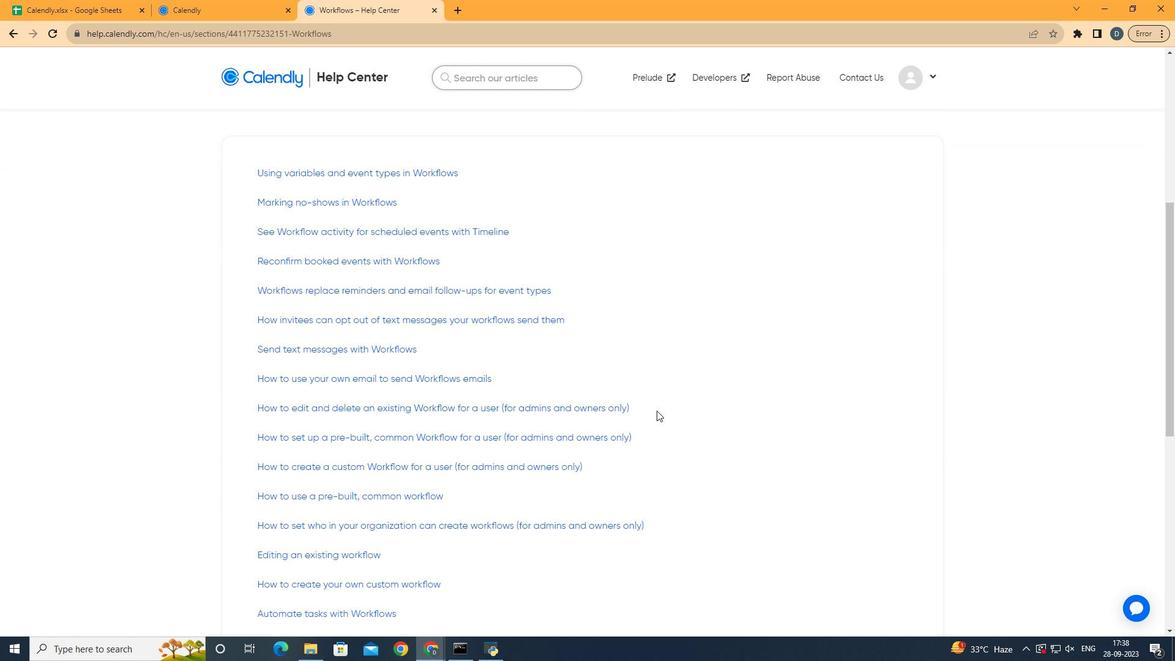 
Action: Mouse scrolled (657, 410) with delta (0, 0)
Screenshot: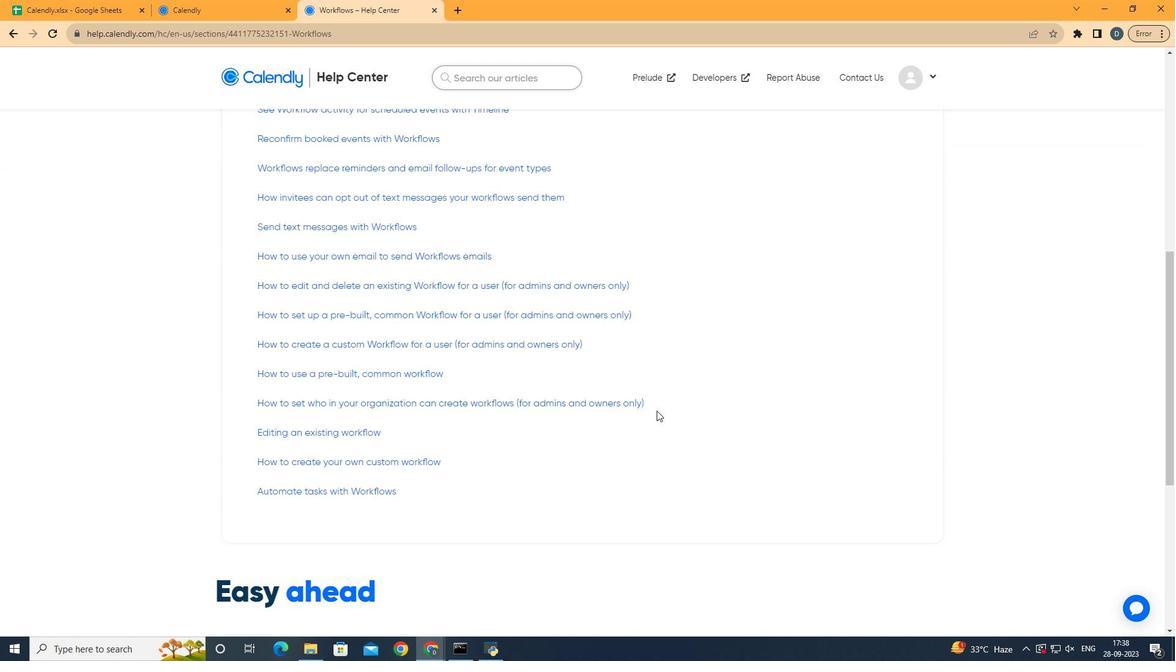 
Action: Mouse scrolled (657, 410) with delta (0, 0)
Screenshot: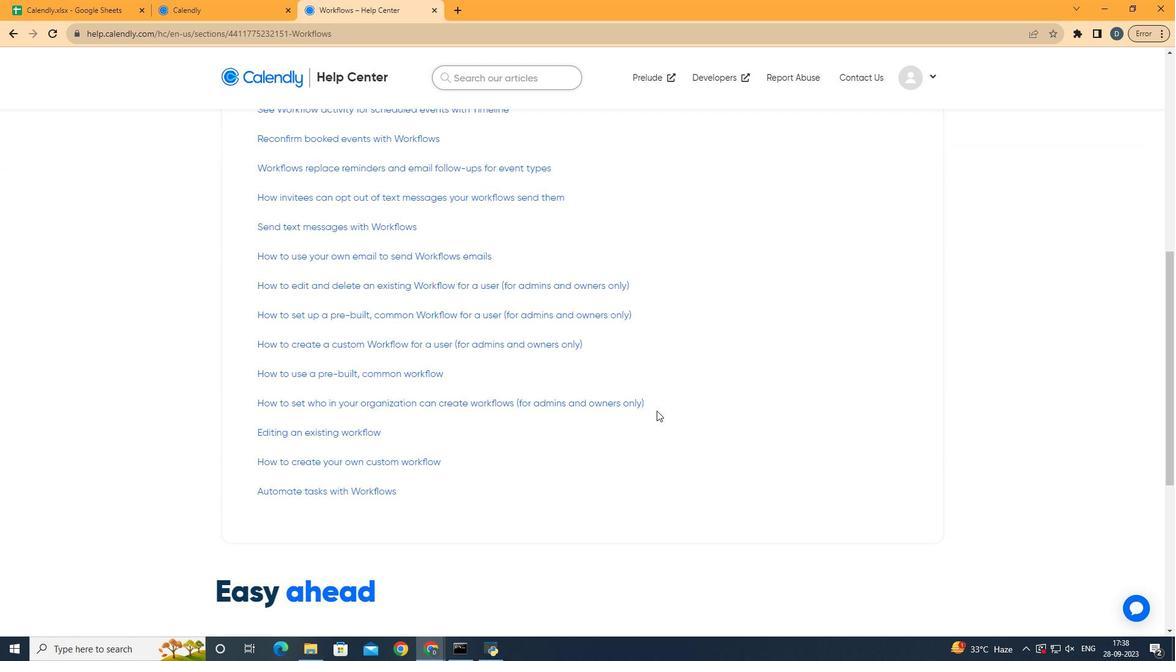
Action: Mouse scrolled (657, 410) with delta (0, 0)
Screenshot: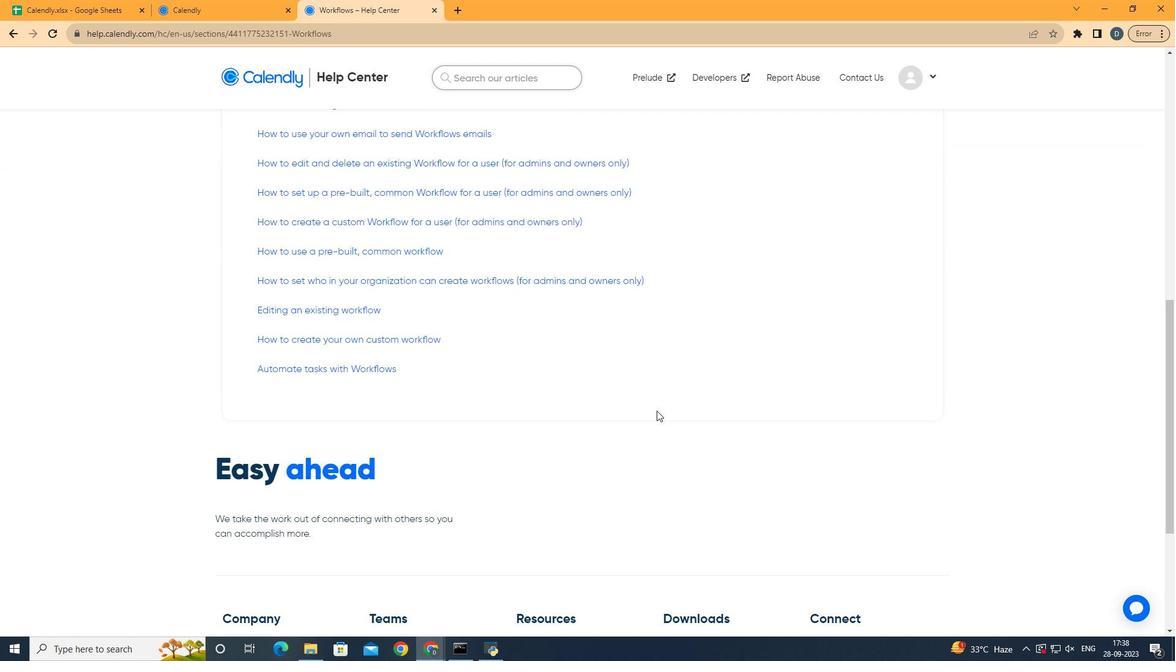
Action: Mouse scrolled (657, 410) with delta (0, 0)
Screenshot: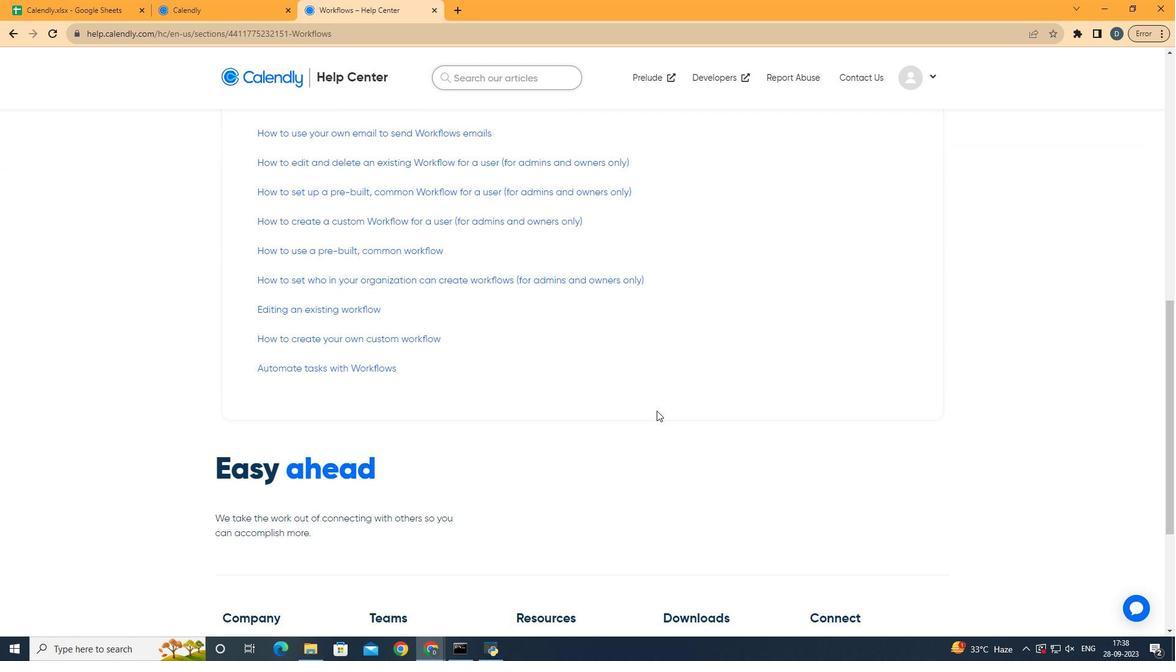 
Action: Mouse scrolled (657, 410) with delta (0, 0)
Screenshot: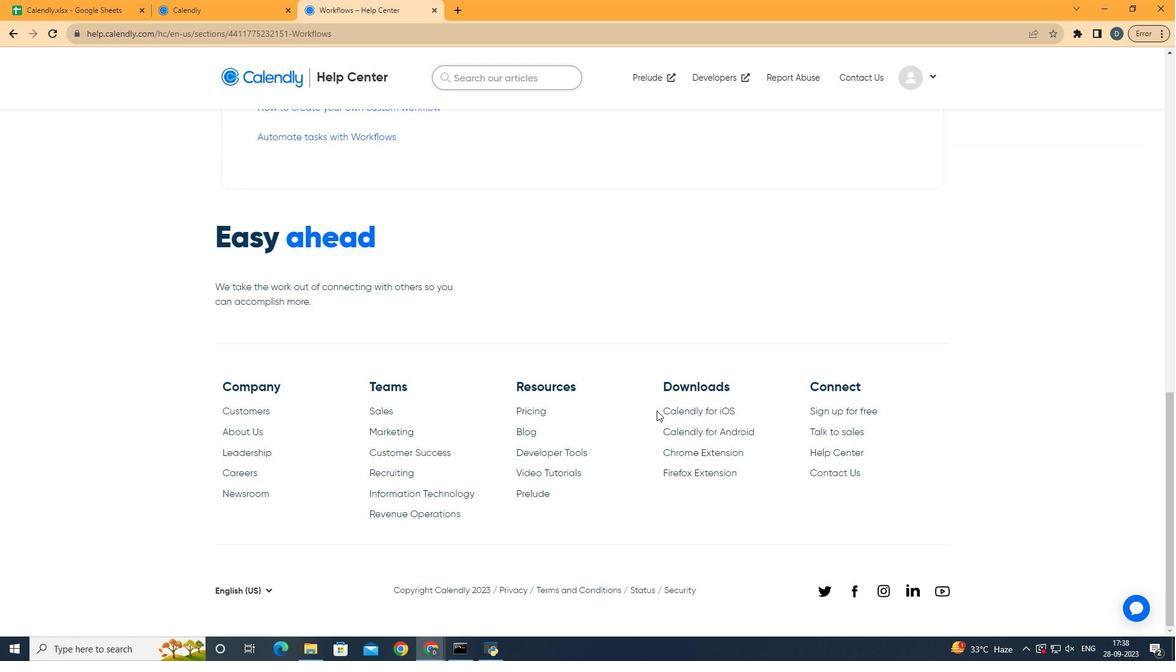 
Action: Mouse scrolled (657, 410) with delta (0, 0)
Screenshot: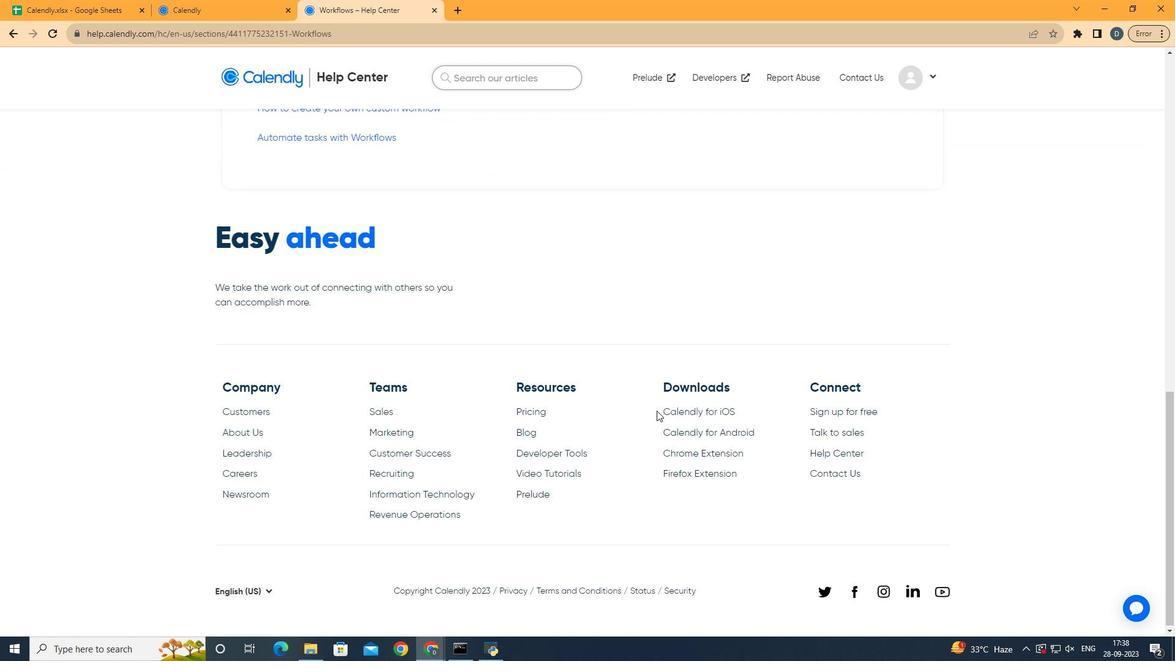 
Action: Mouse scrolled (657, 410) with delta (0, 0)
Screenshot: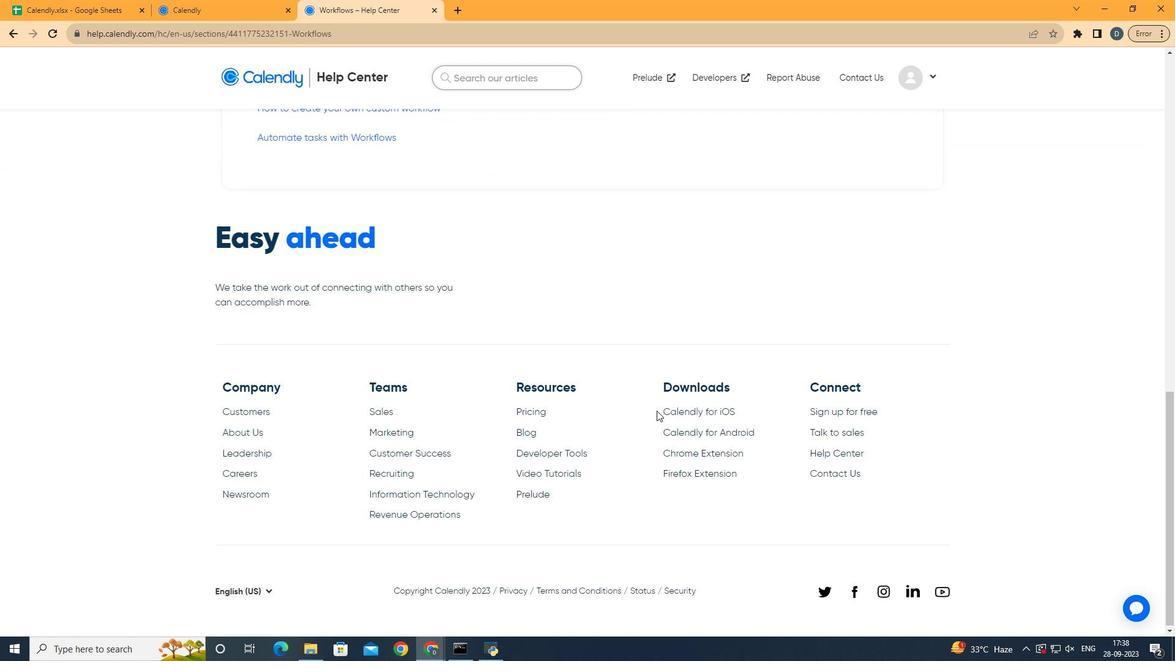 
Action: Mouse scrolled (657, 410) with delta (0, 0)
Screenshot: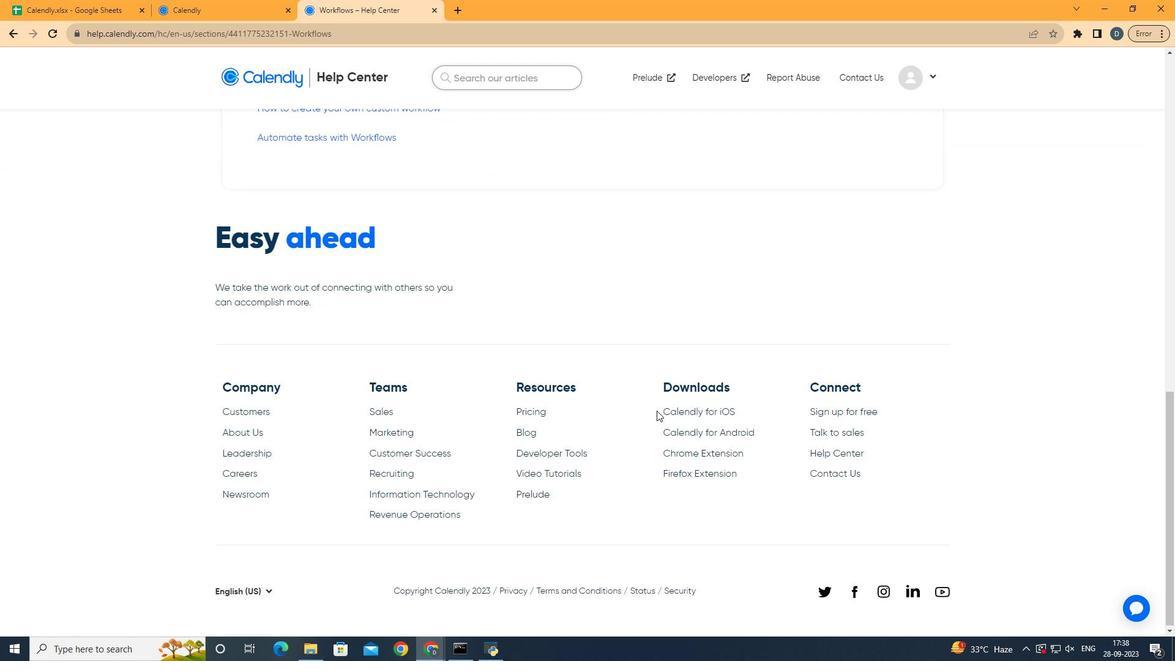 
Action: Mouse scrolled (657, 410) with delta (0, 0)
Screenshot: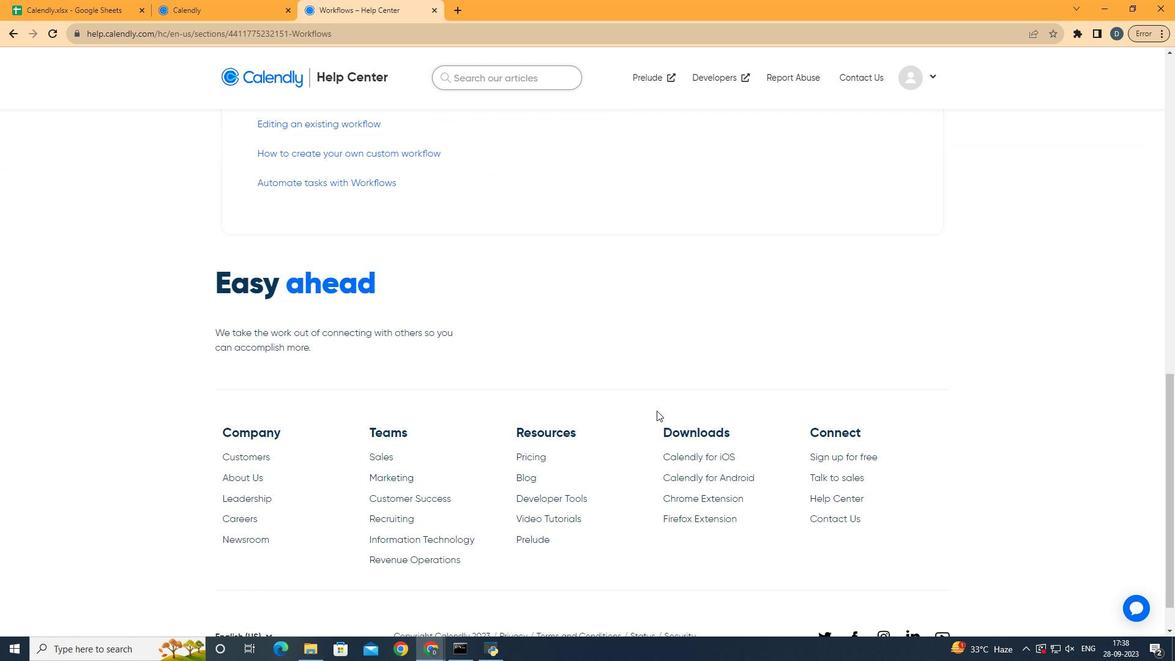 
Action: Mouse scrolled (657, 411) with delta (0, 0)
Screenshot: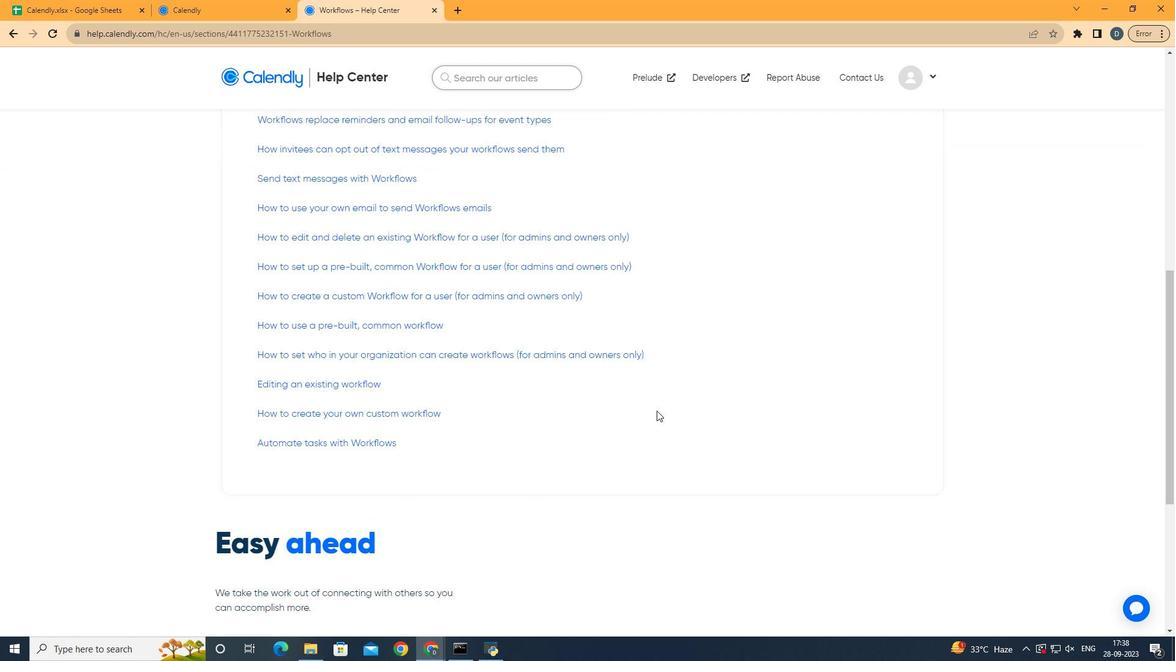 
Action: Mouse scrolled (657, 411) with delta (0, 0)
Screenshot: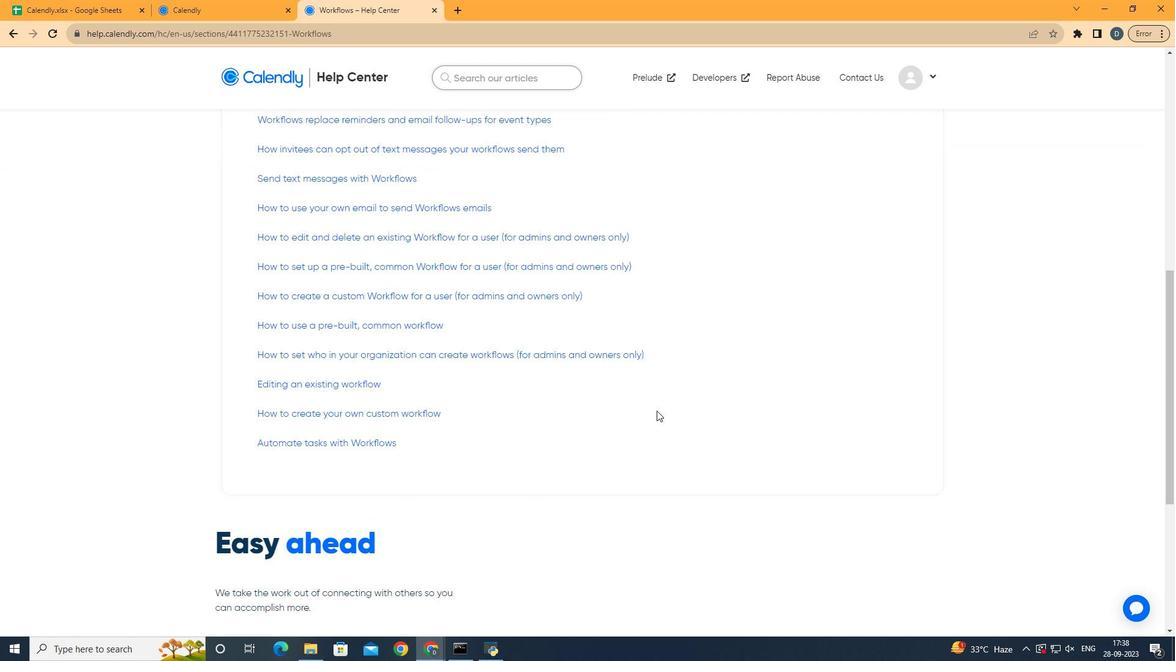
Action: Mouse scrolled (657, 411) with delta (0, 0)
Screenshot: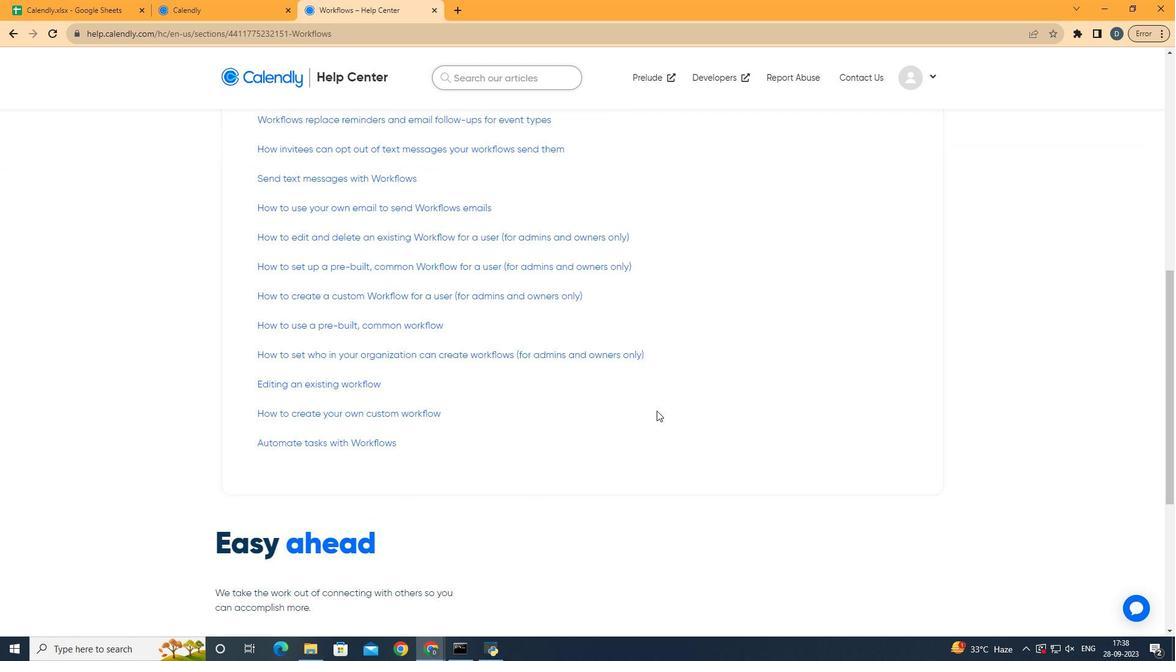 
Action: Mouse scrolled (657, 411) with delta (0, 0)
Screenshot: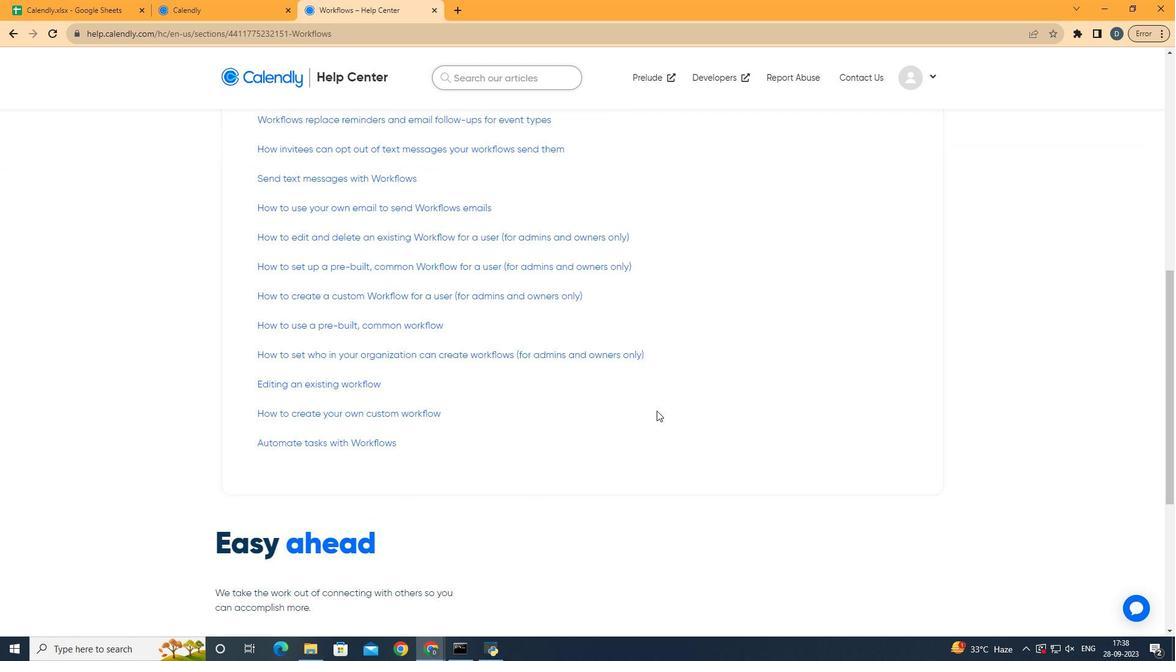 
Action: Mouse scrolled (657, 411) with delta (0, 0)
Screenshot: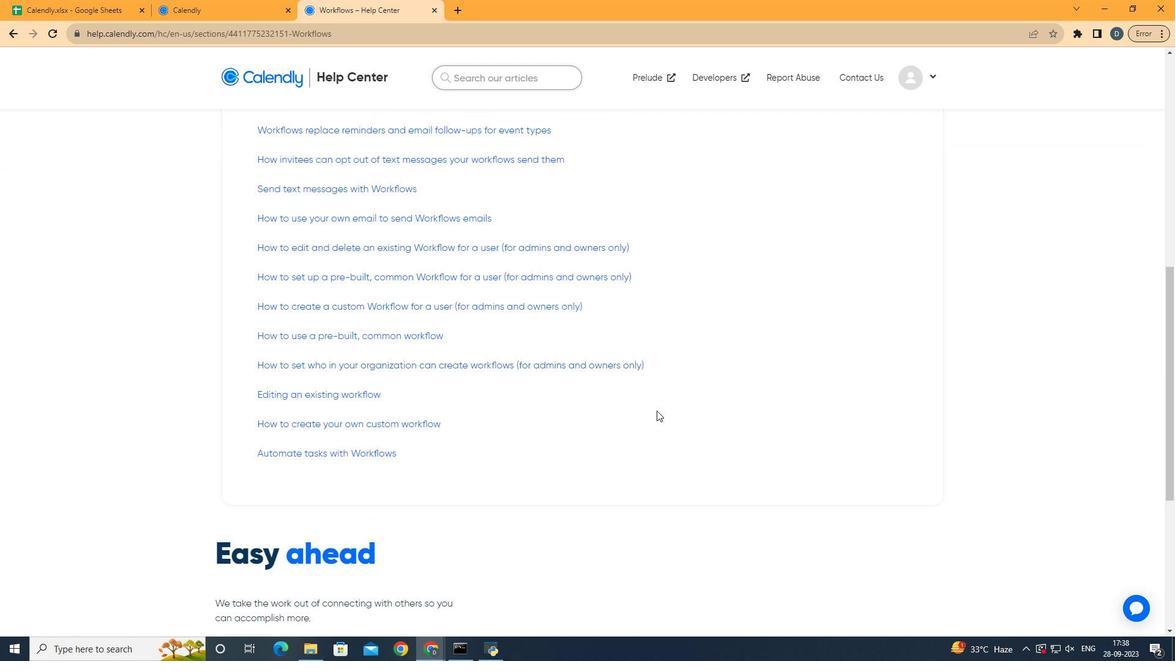 
Action: Mouse scrolled (657, 411) with delta (0, 0)
Screenshot: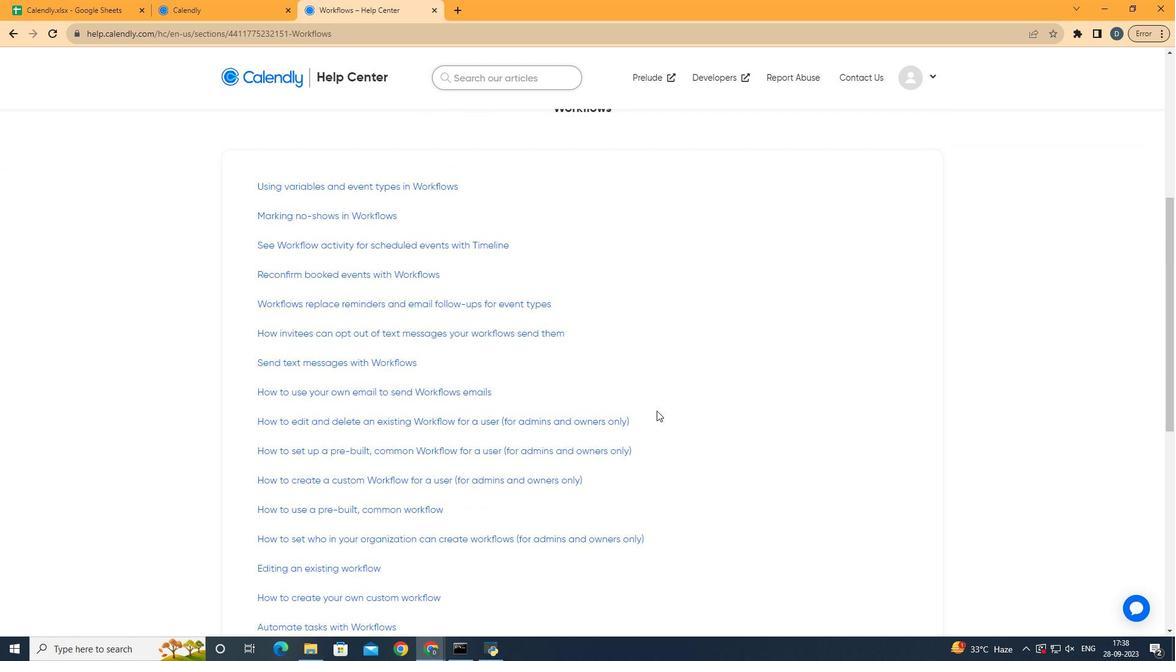 
Action: Mouse scrolled (657, 411) with delta (0, 0)
Screenshot: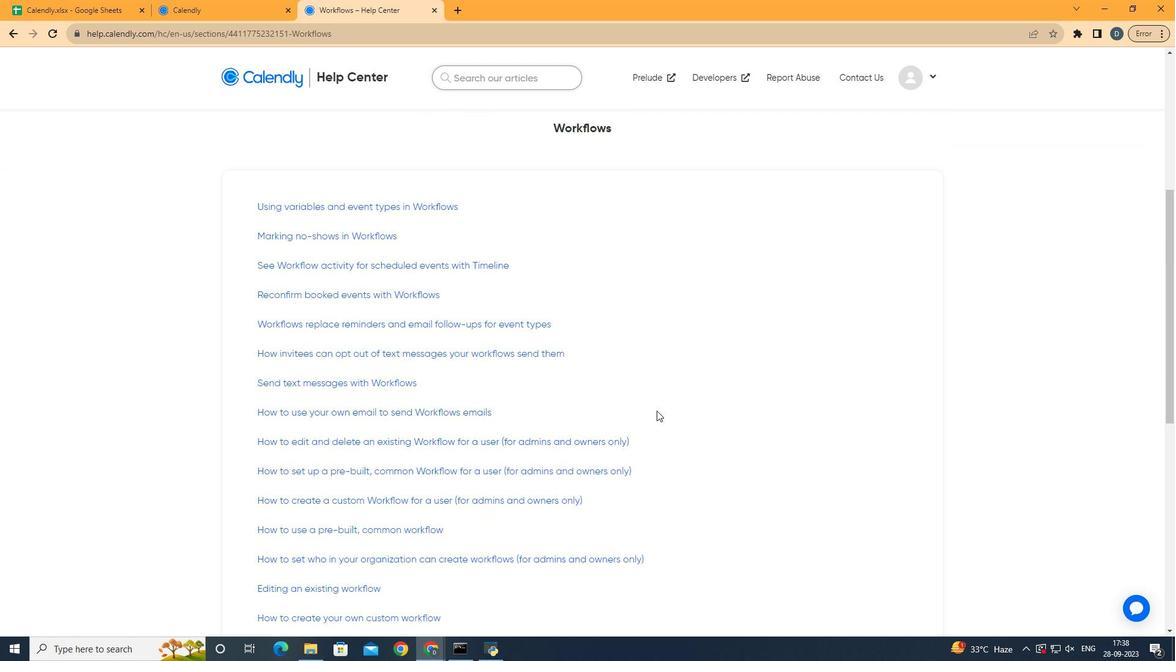 
Action: Mouse scrolled (657, 411) with delta (0, 0)
Screenshot: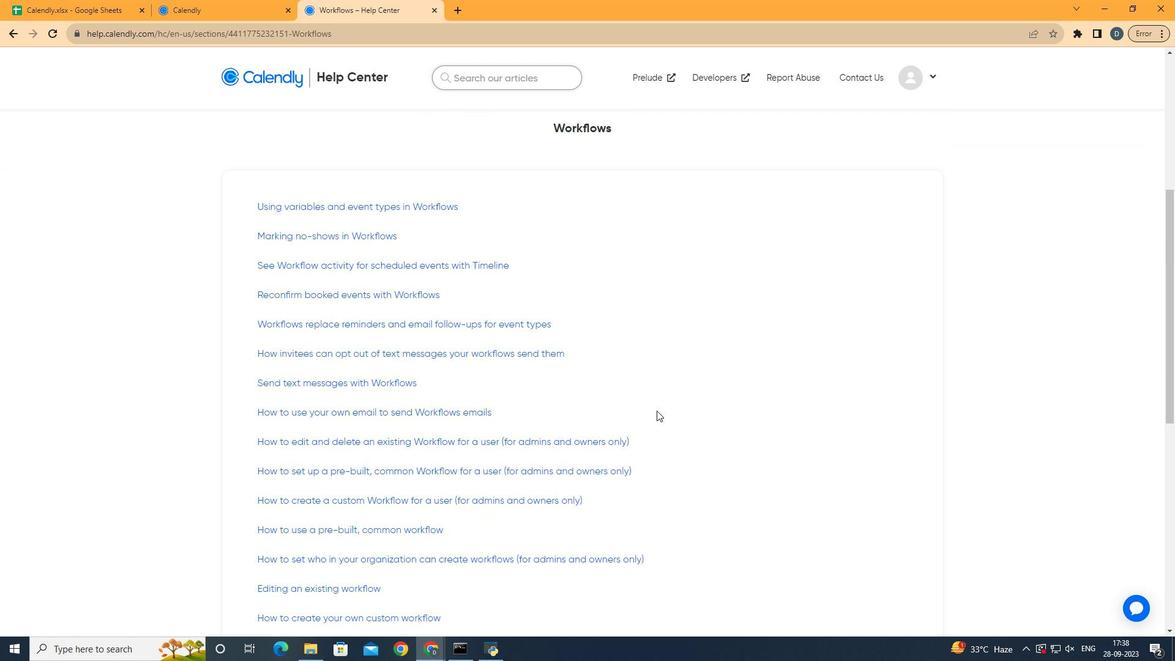 
Action: Mouse scrolled (657, 411) with delta (0, 0)
Screenshot: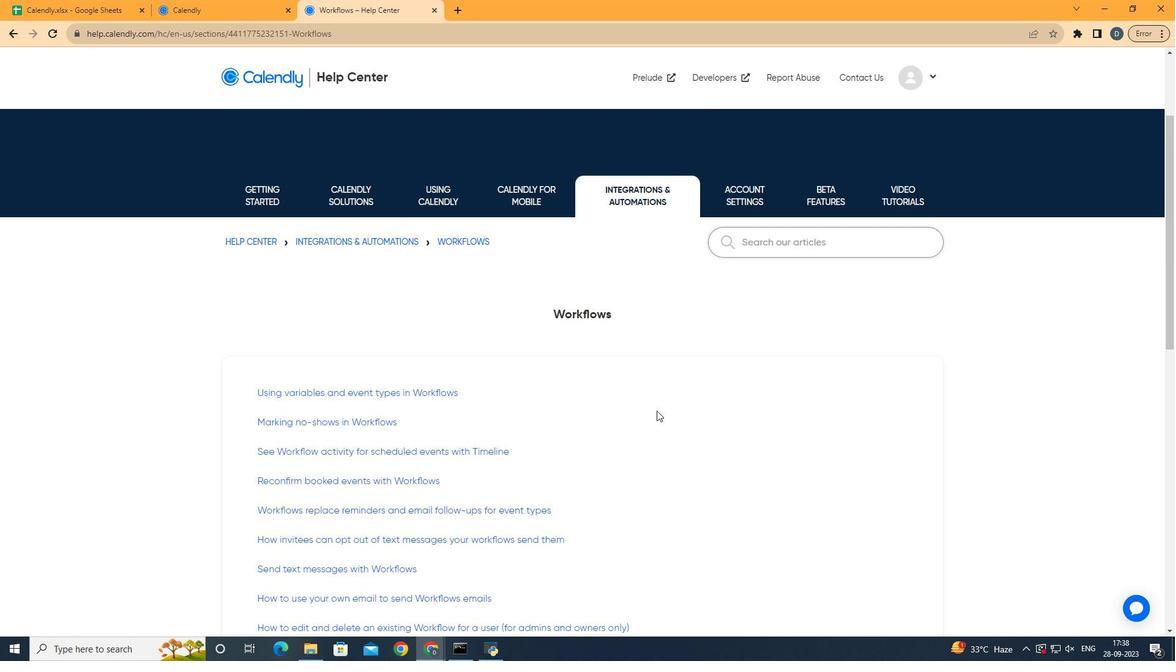 
Action: Mouse scrolled (657, 411) with delta (0, 0)
Screenshot: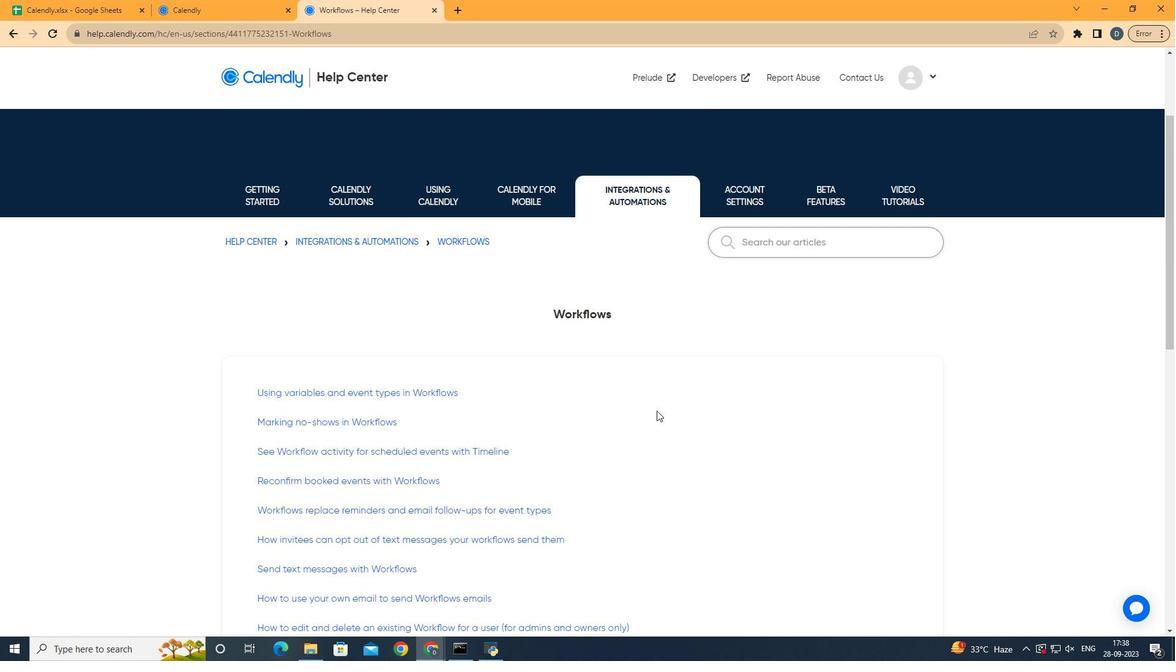 
Action: Mouse scrolled (657, 411) with delta (0, 0)
Screenshot: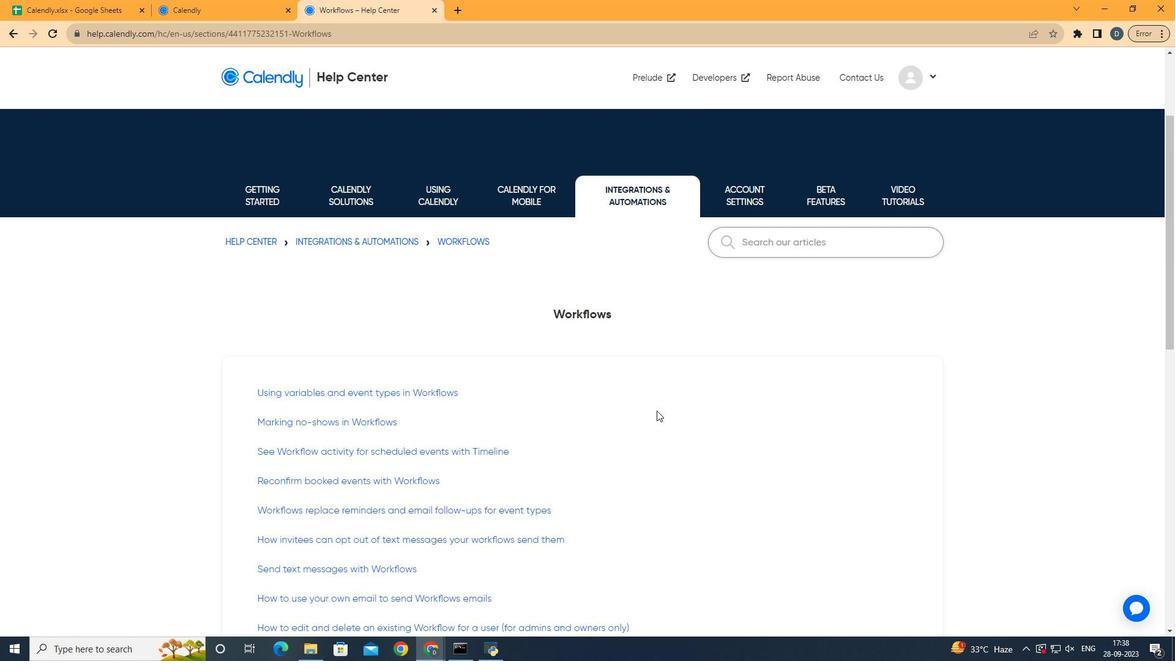 
Action: Mouse scrolled (657, 411) with delta (0, 0)
Screenshot: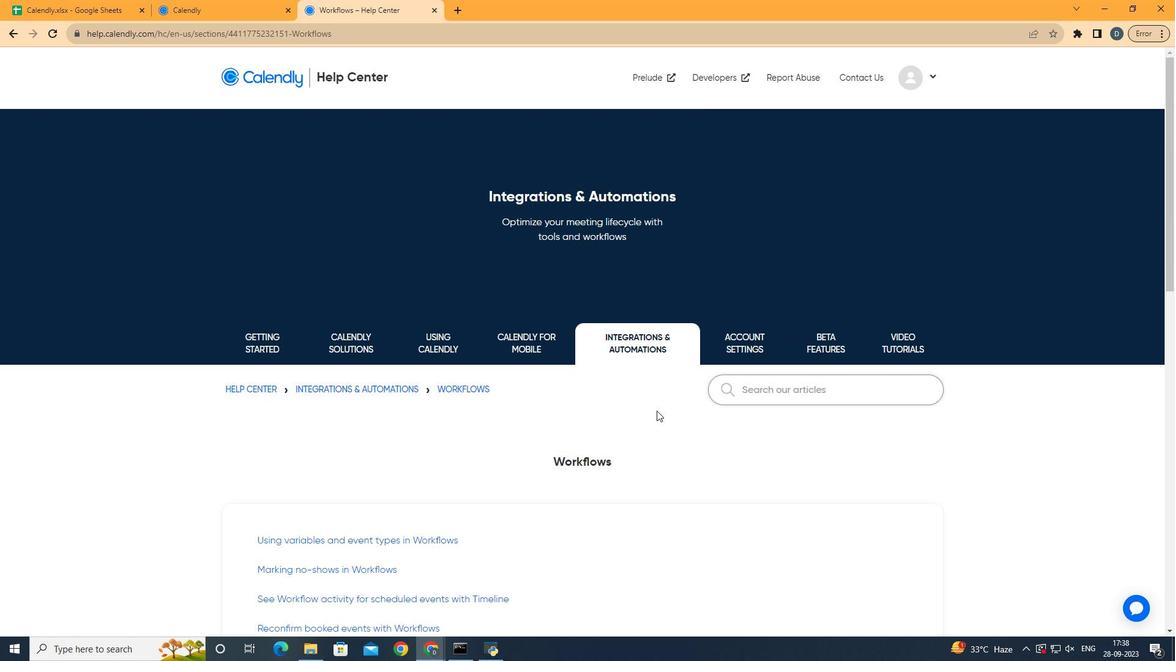 
Action: Mouse scrolled (657, 411) with delta (0, 0)
Screenshot: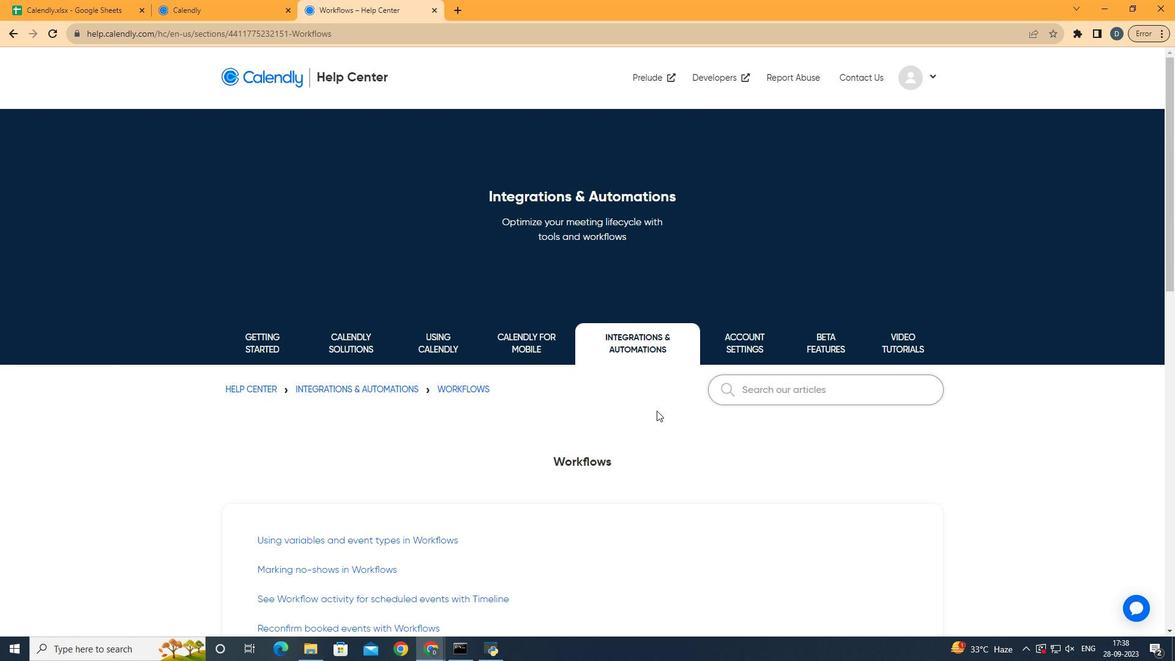 
Action: Mouse scrolled (657, 411) with delta (0, 0)
Screenshot: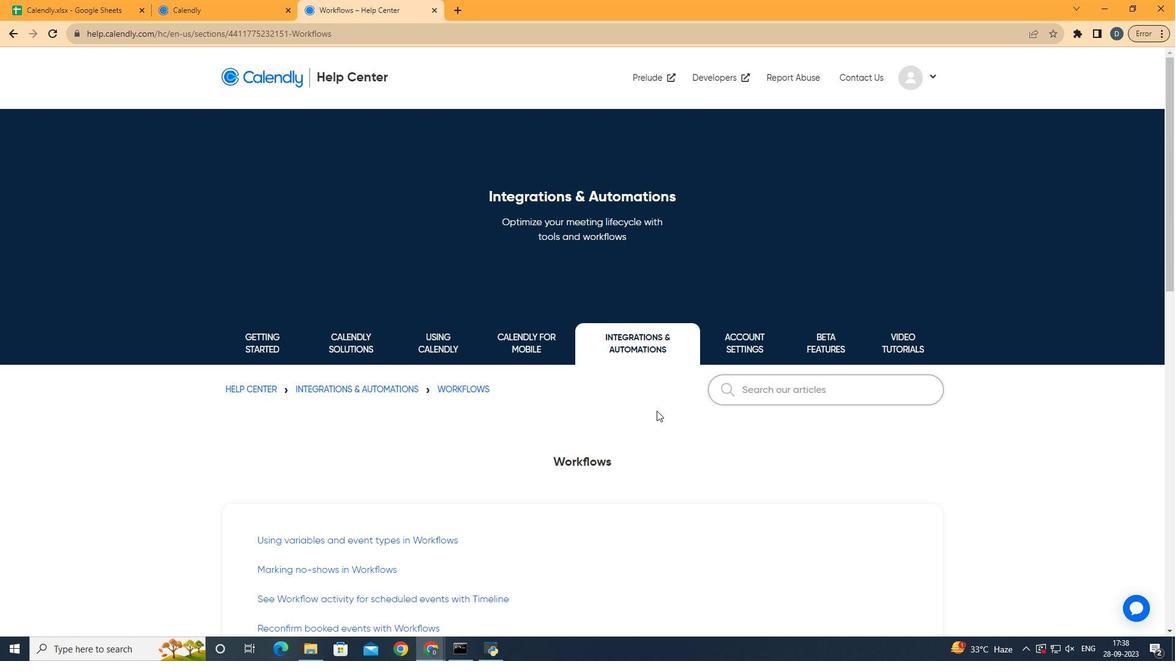 
Action: Mouse scrolled (657, 411) with delta (0, 0)
Screenshot: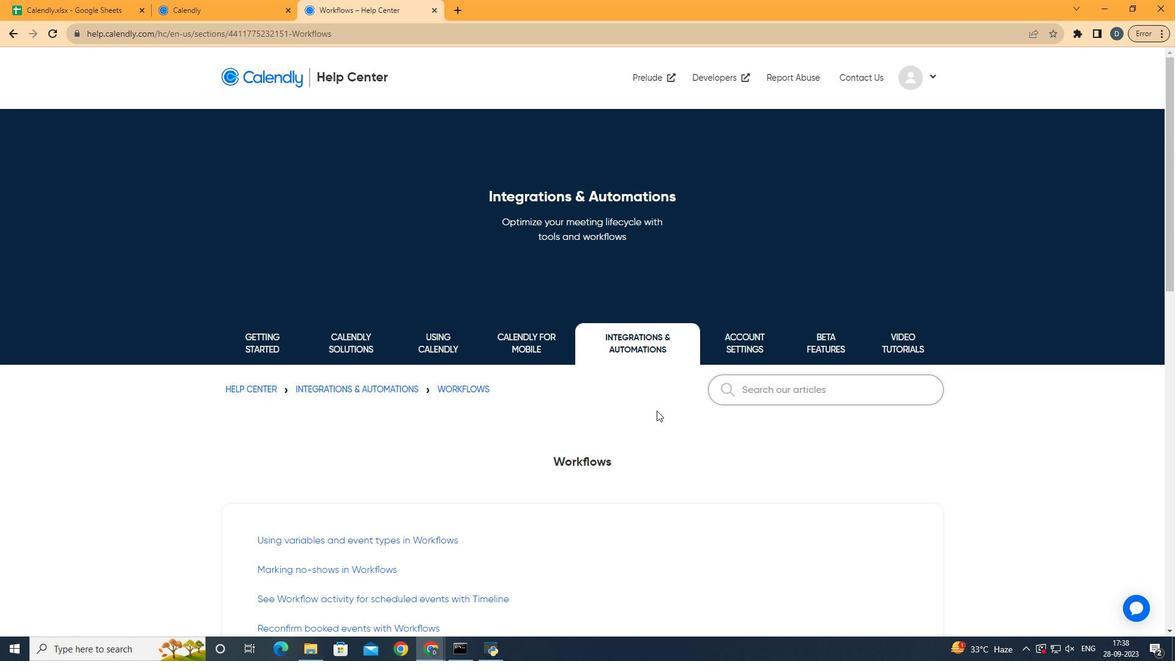 
Action: Mouse scrolled (657, 411) with delta (0, 0)
Screenshot: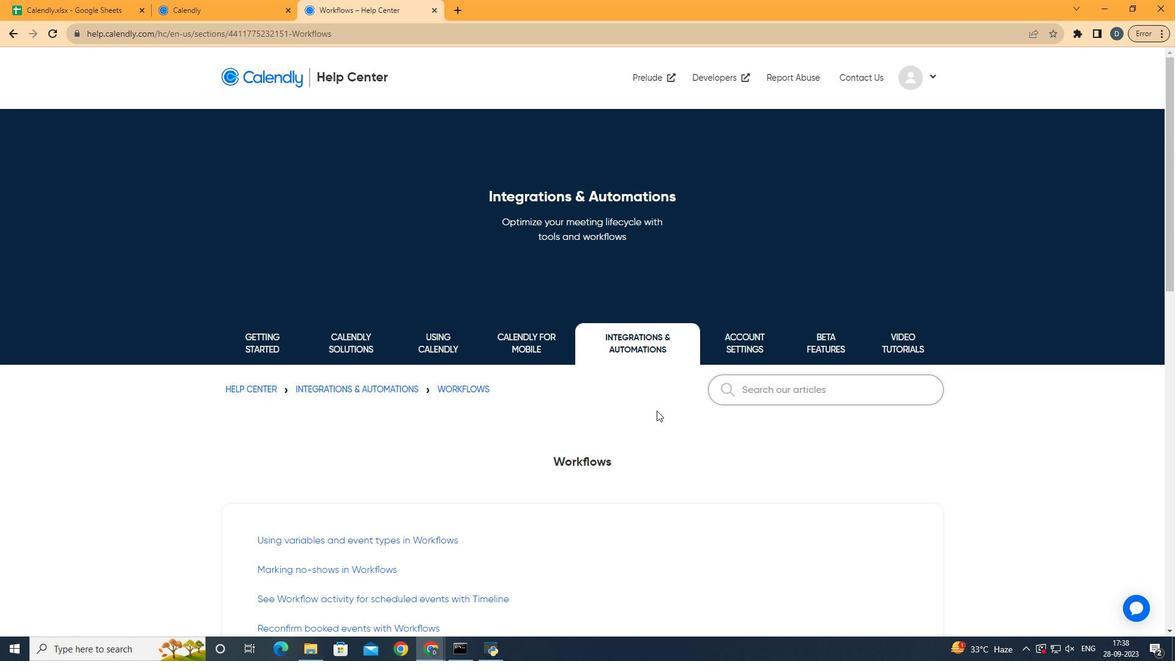
